 Task: Create a due date automation trigger when advanced on, 2 days before a card is due add basic without the red label at 11:00 AM.
Action: Mouse moved to (1068, 319)
Screenshot: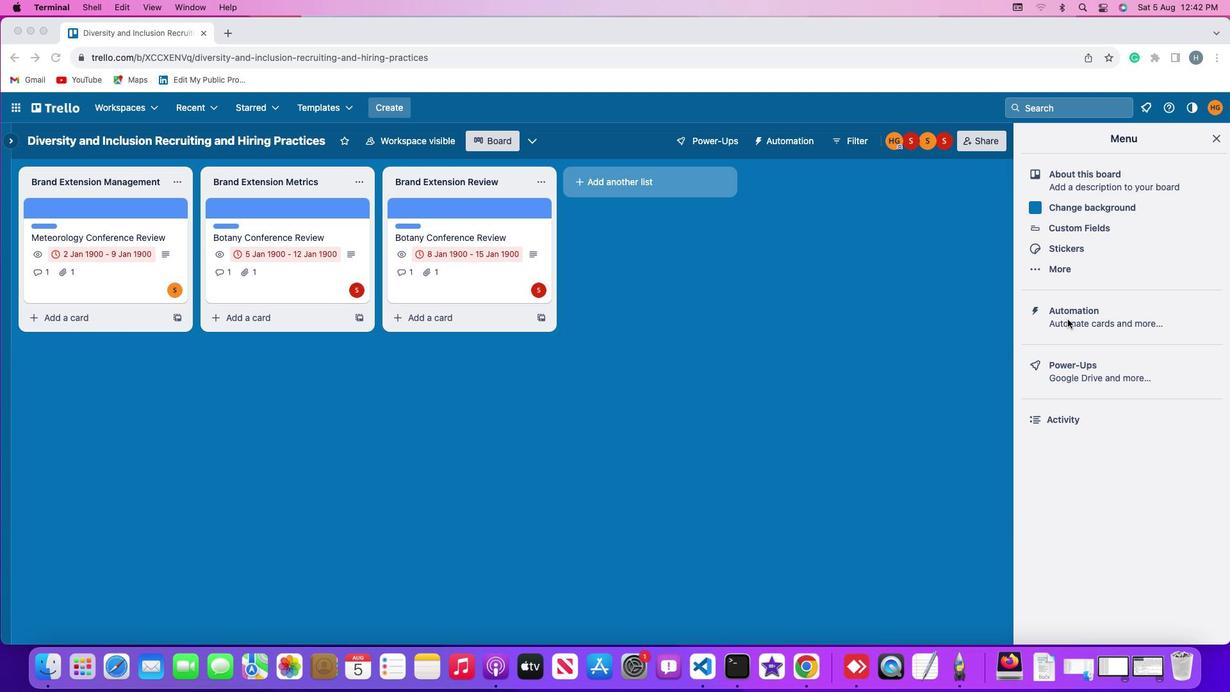 
Action: Mouse pressed left at (1068, 319)
Screenshot: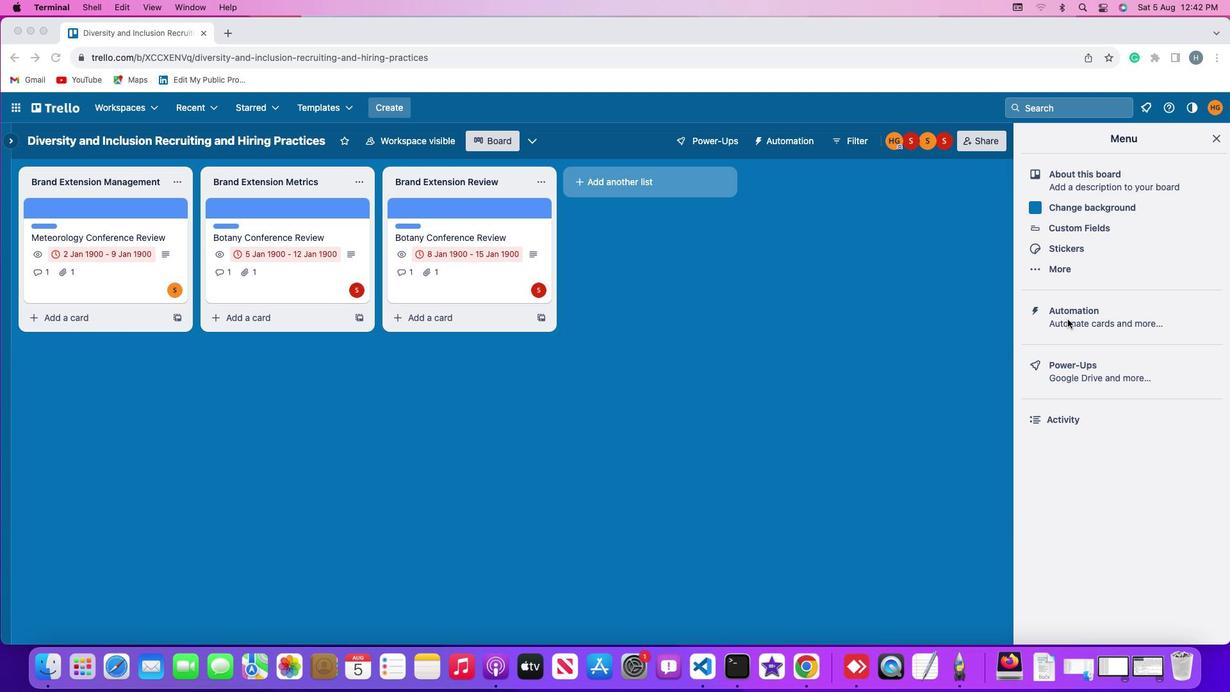 
Action: Mouse pressed left at (1068, 319)
Screenshot: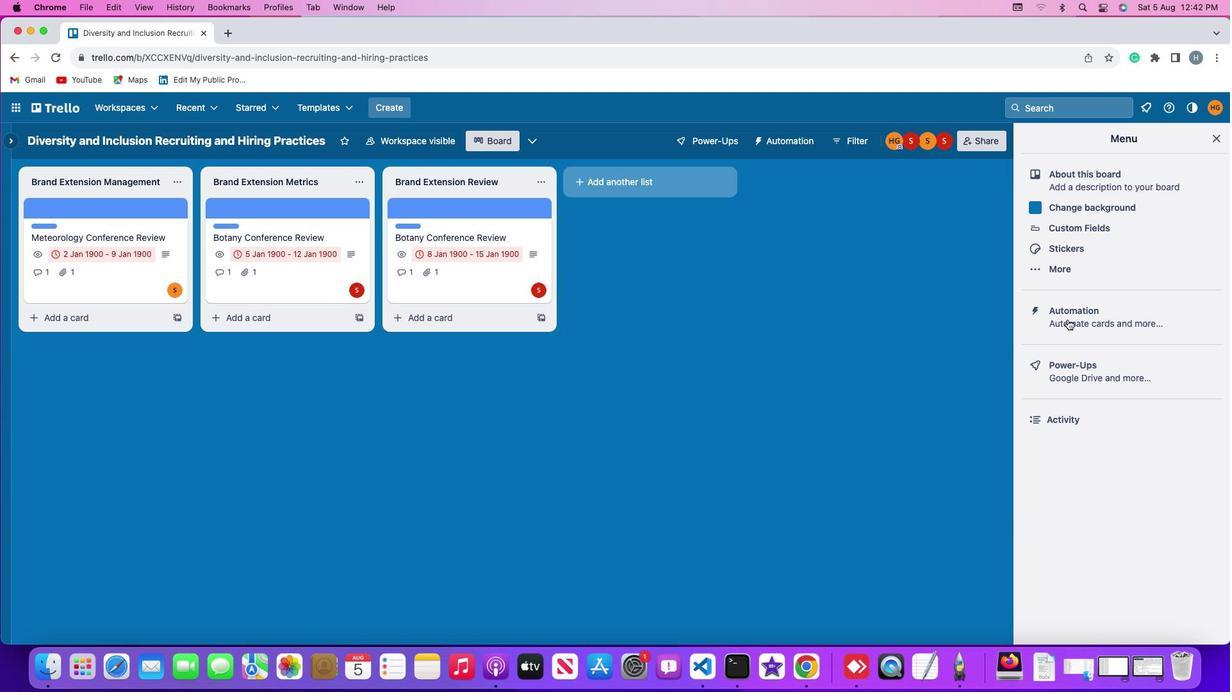 
Action: Mouse moved to (101, 306)
Screenshot: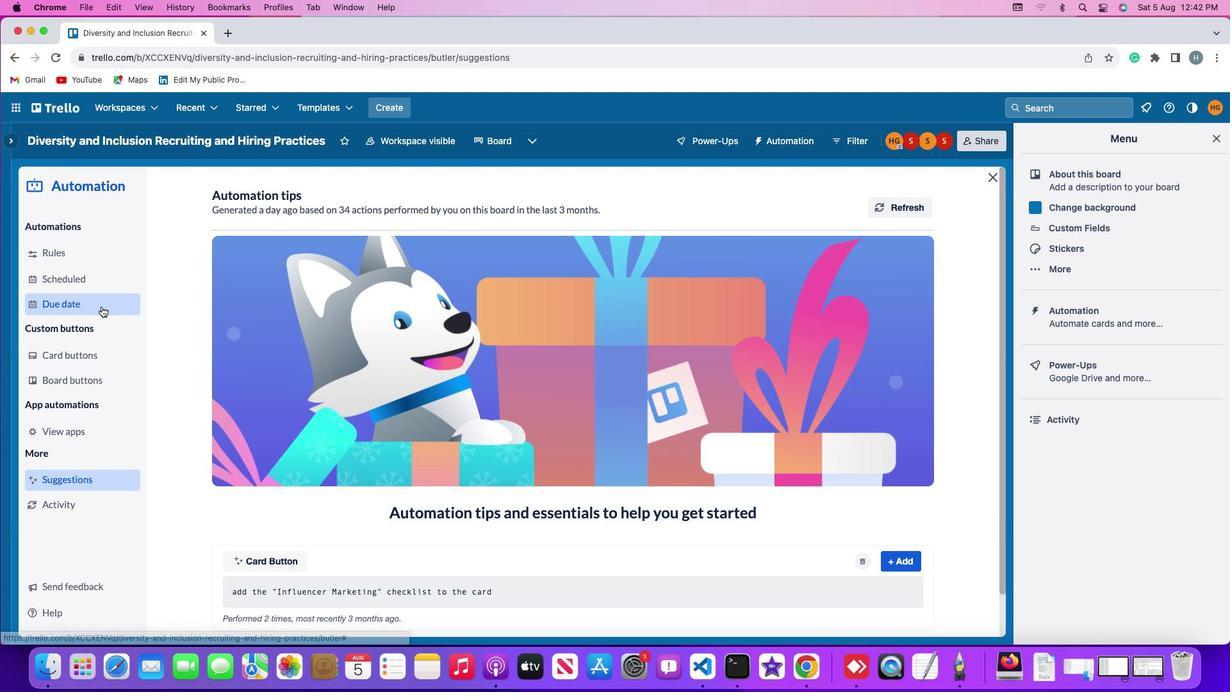 
Action: Mouse pressed left at (101, 306)
Screenshot: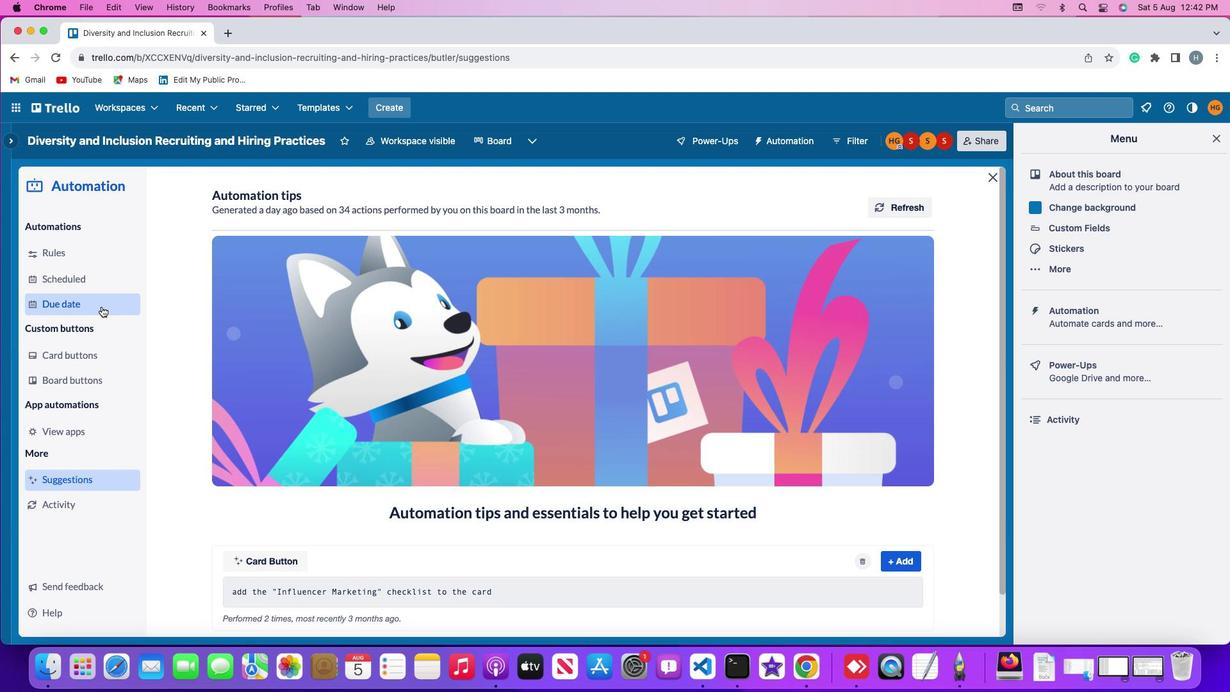 
Action: Mouse moved to (883, 199)
Screenshot: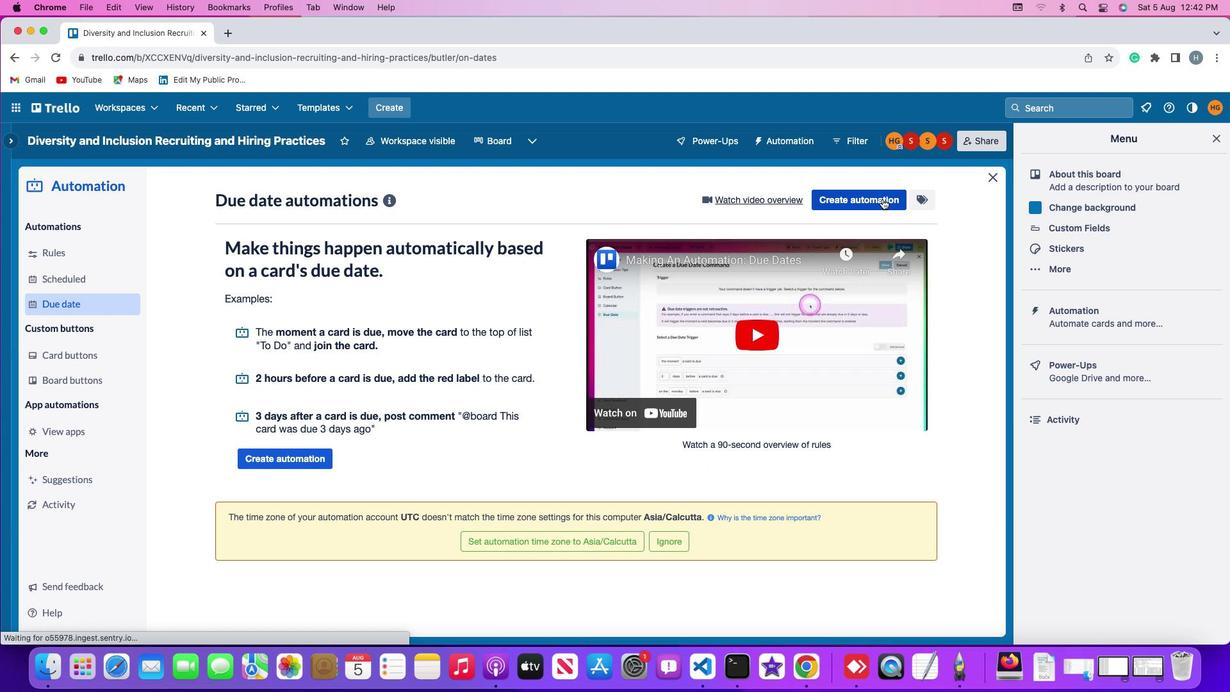 
Action: Mouse pressed left at (883, 199)
Screenshot: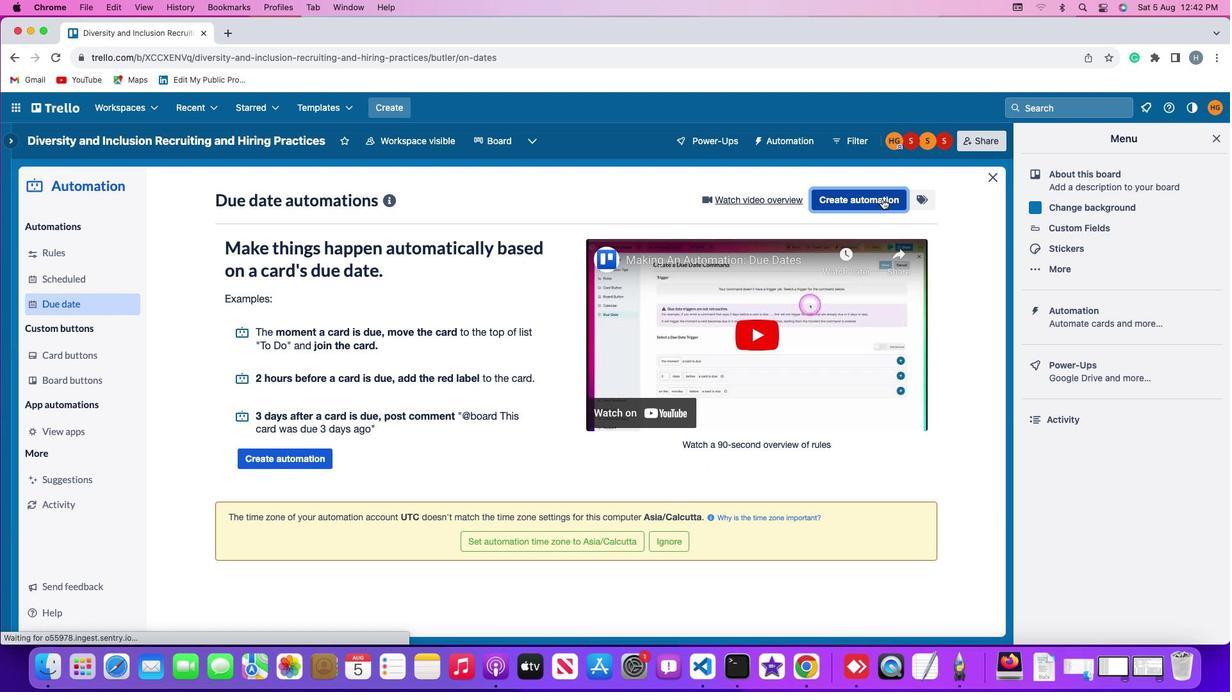 
Action: Mouse moved to (531, 319)
Screenshot: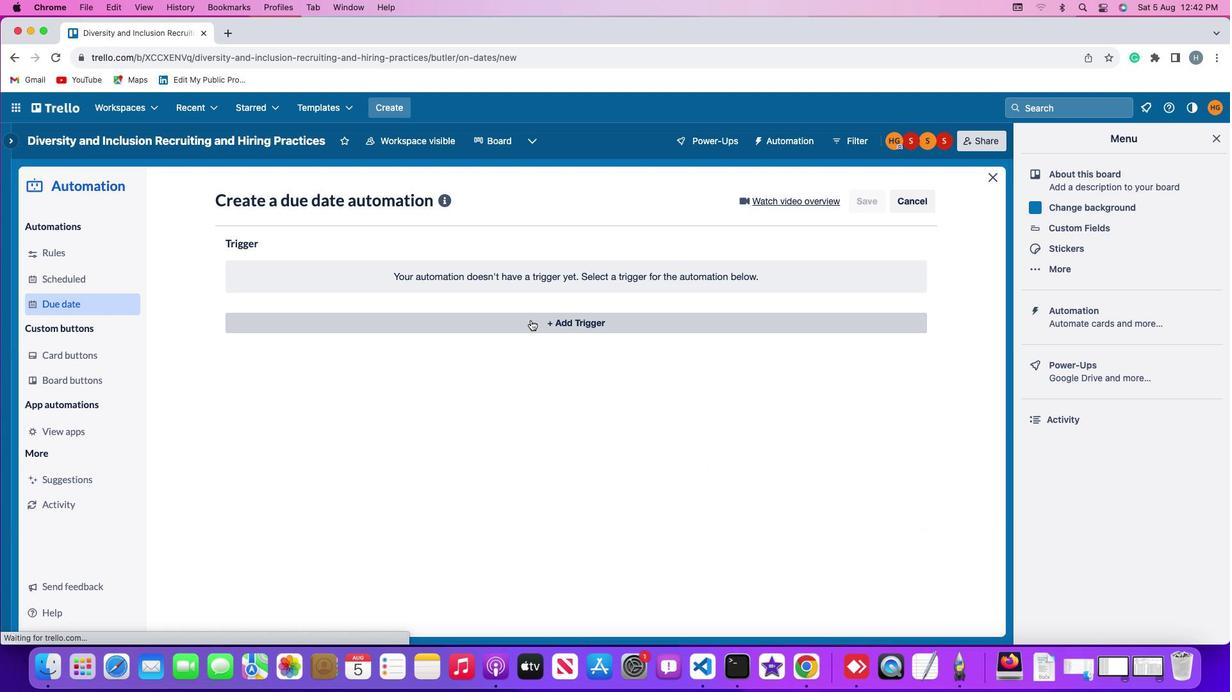 
Action: Mouse pressed left at (531, 319)
Screenshot: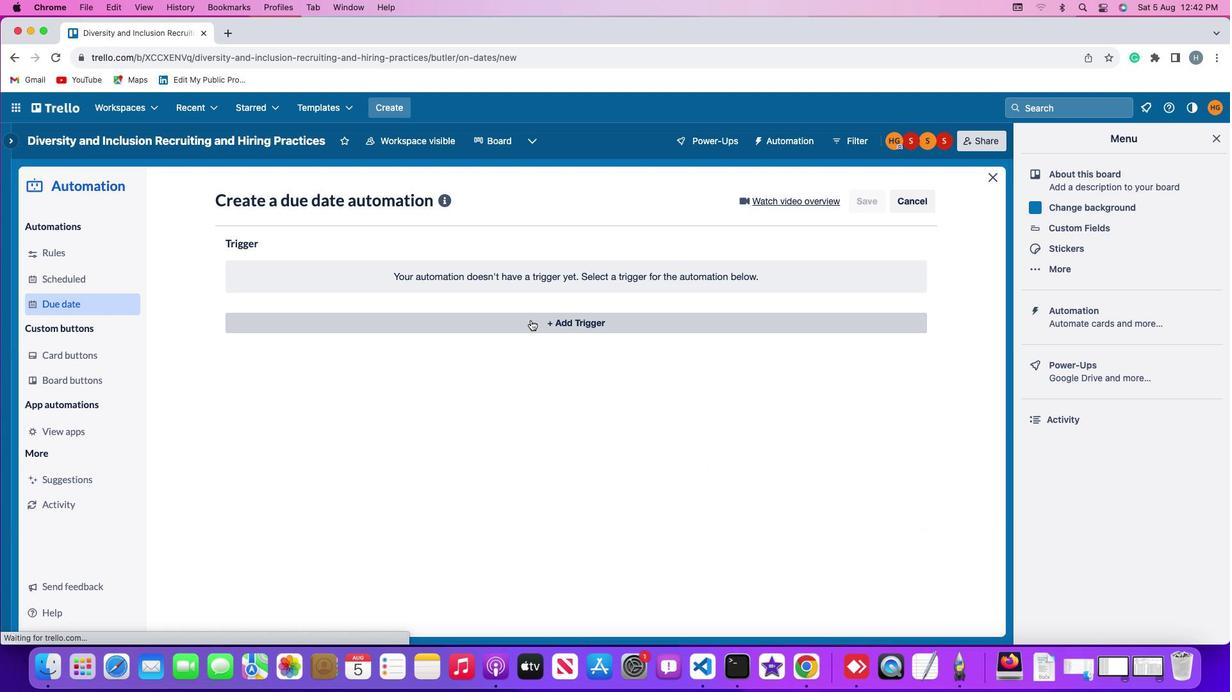 
Action: Mouse moved to (252, 520)
Screenshot: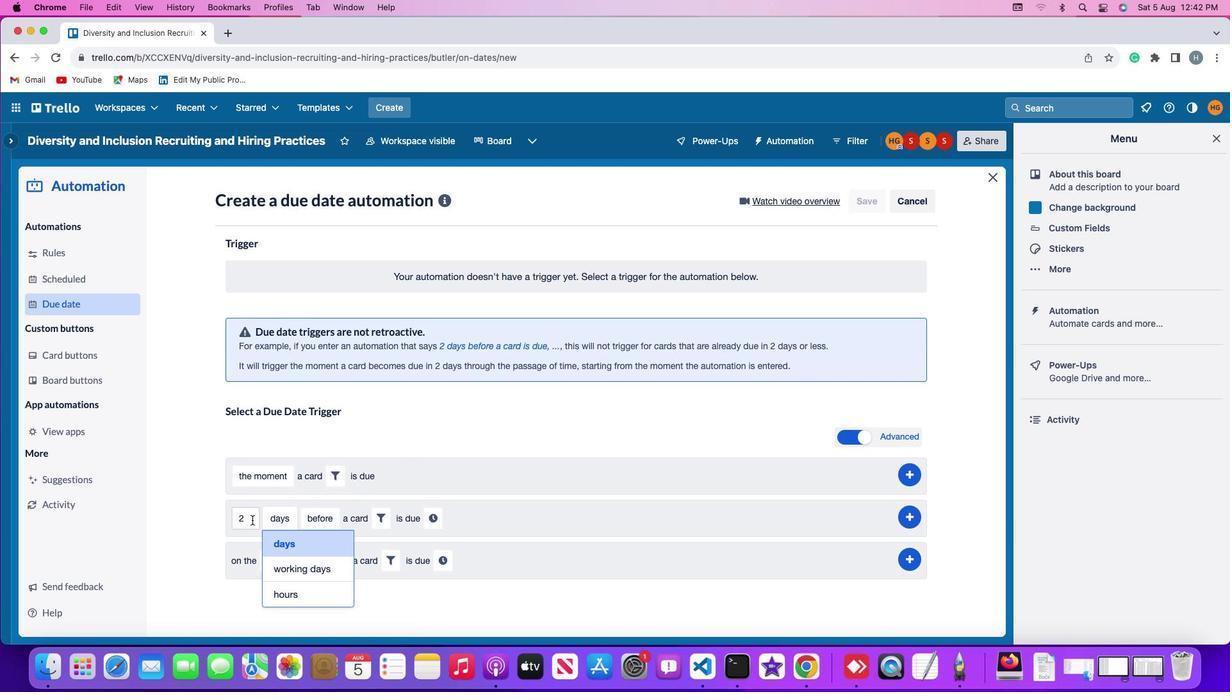 
Action: Mouse pressed left at (252, 520)
Screenshot: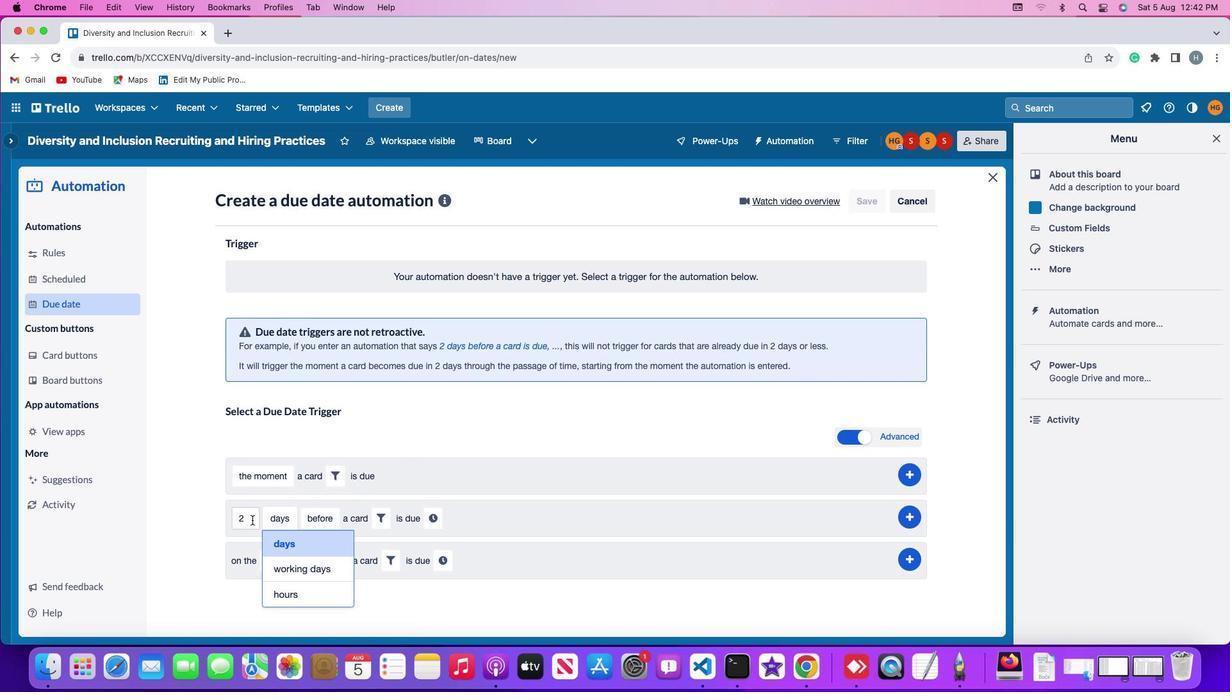 
Action: Mouse moved to (252, 519)
Screenshot: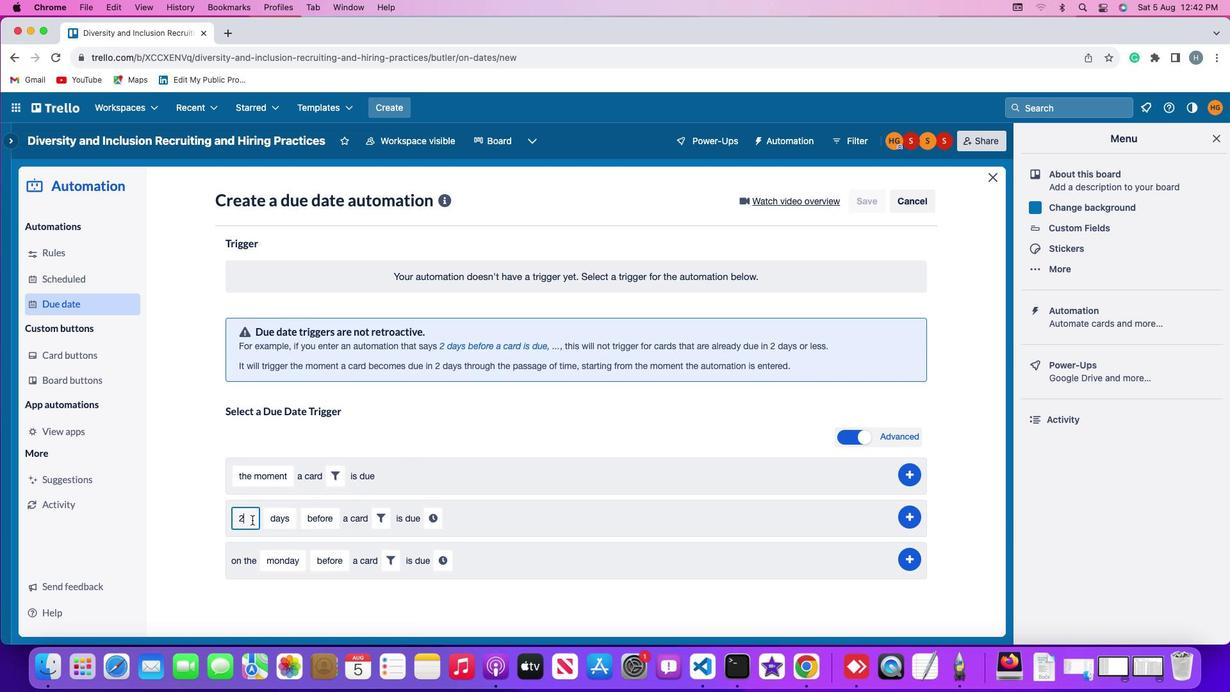 
Action: Key pressed Key.backspace
Screenshot: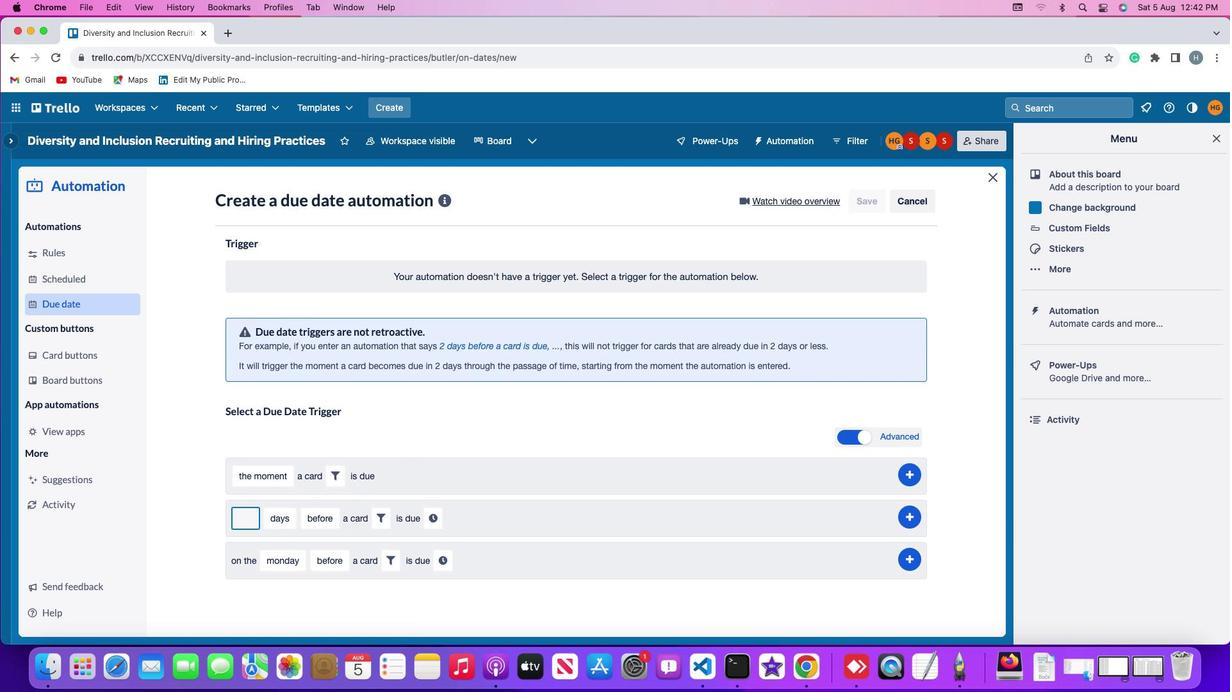 
Action: Mouse moved to (252, 519)
Screenshot: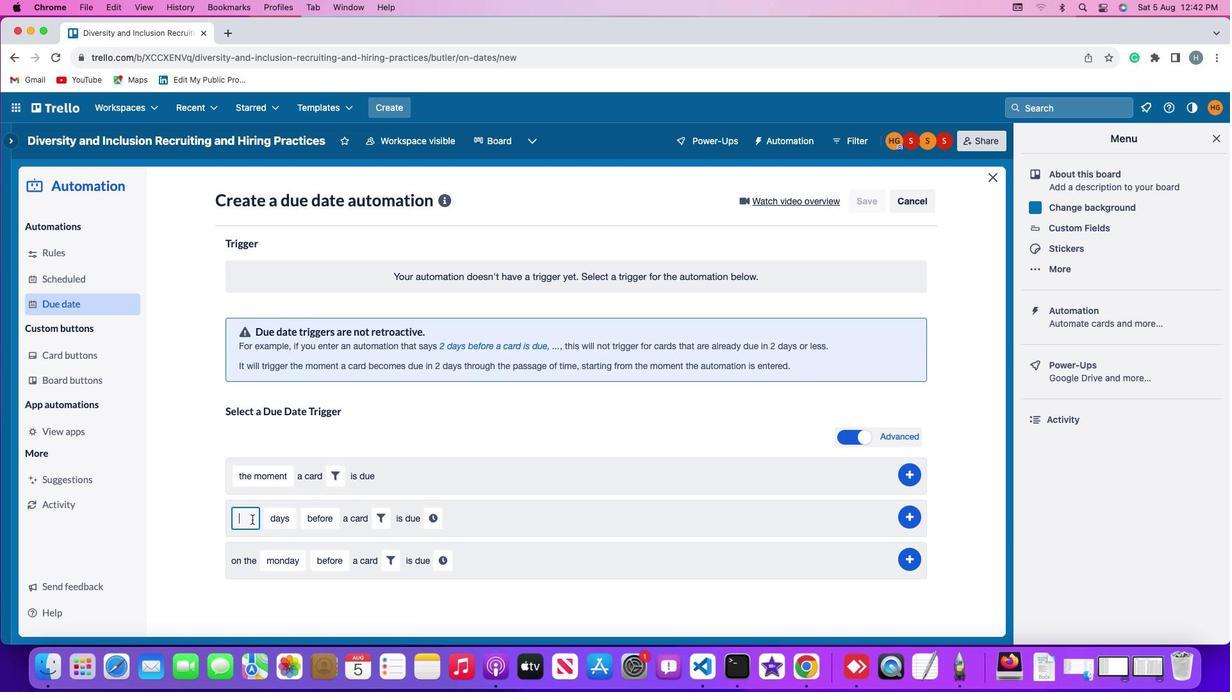 
Action: Key pressed '2'
Screenshot: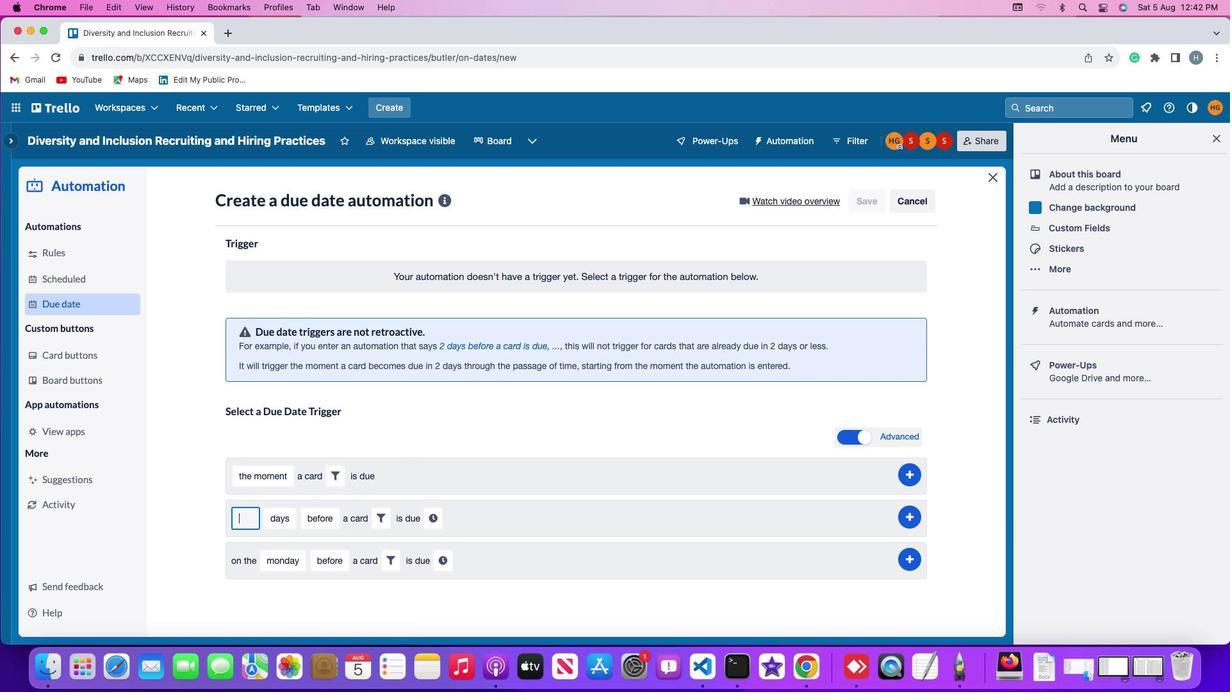 
Action: Mouse moved to (274, 519)
Screenshot: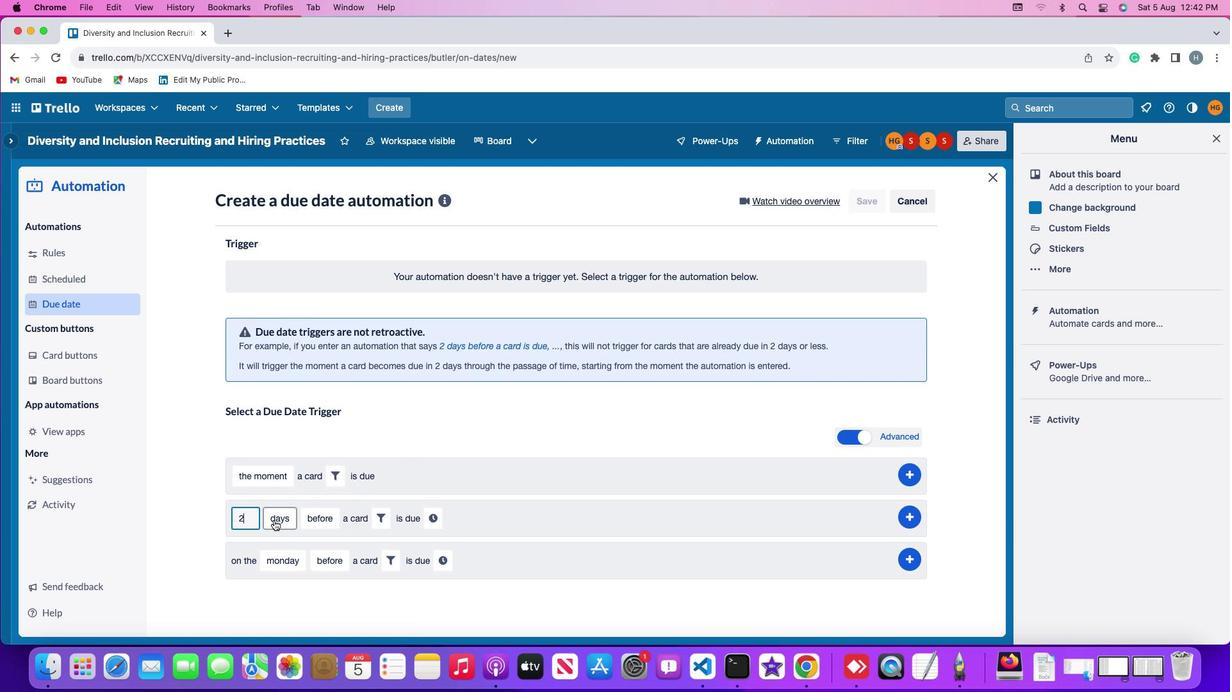 
Action: Mouse pressed left at (274, 519)
Screenshot: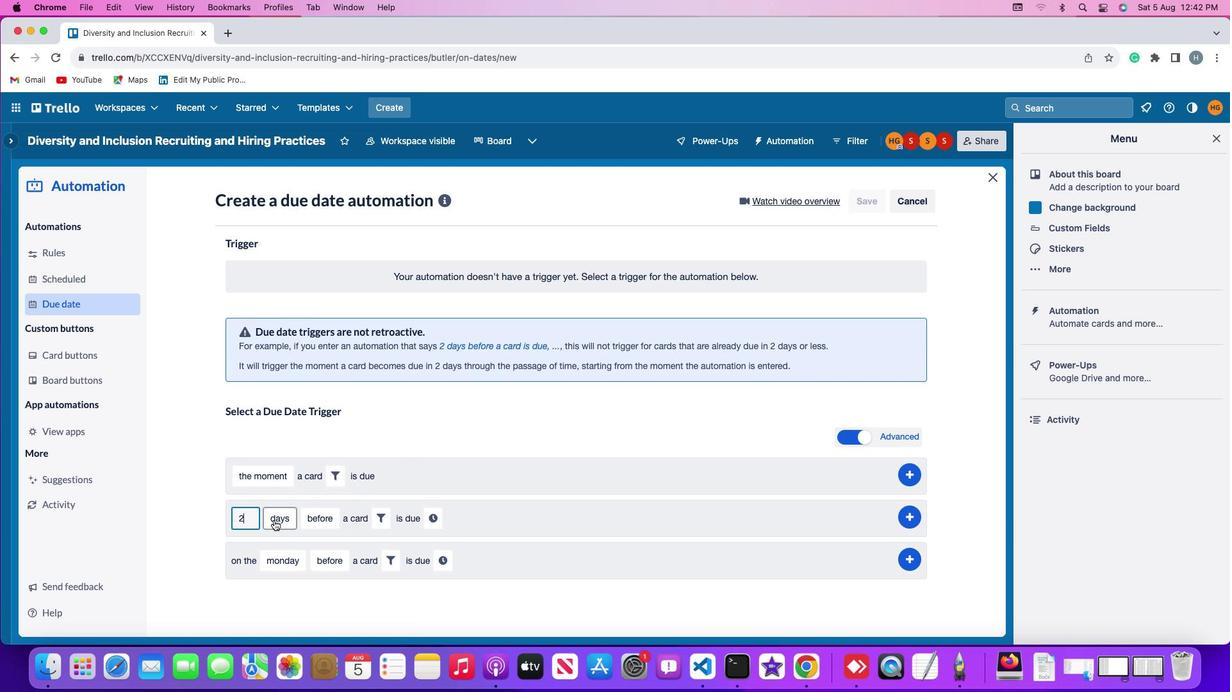 
Action: Mouse moved to (288, 547)
Screenshot: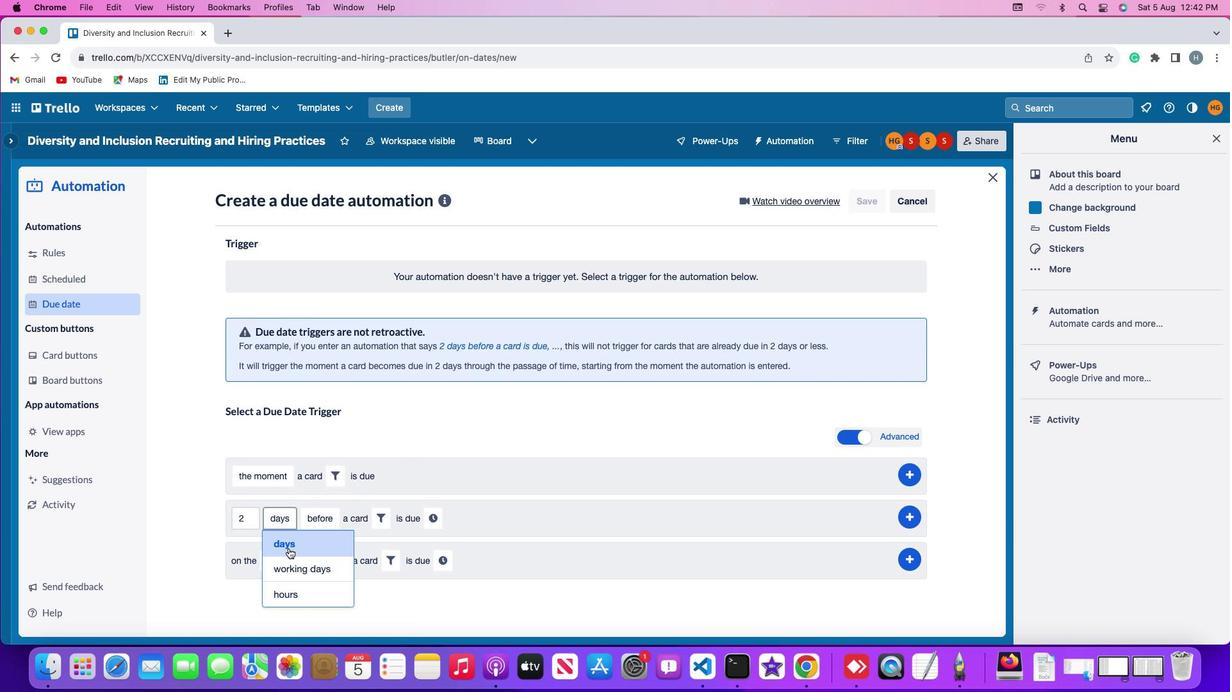 
Action: Mouse pressed left at (288, 547)
Screenshot: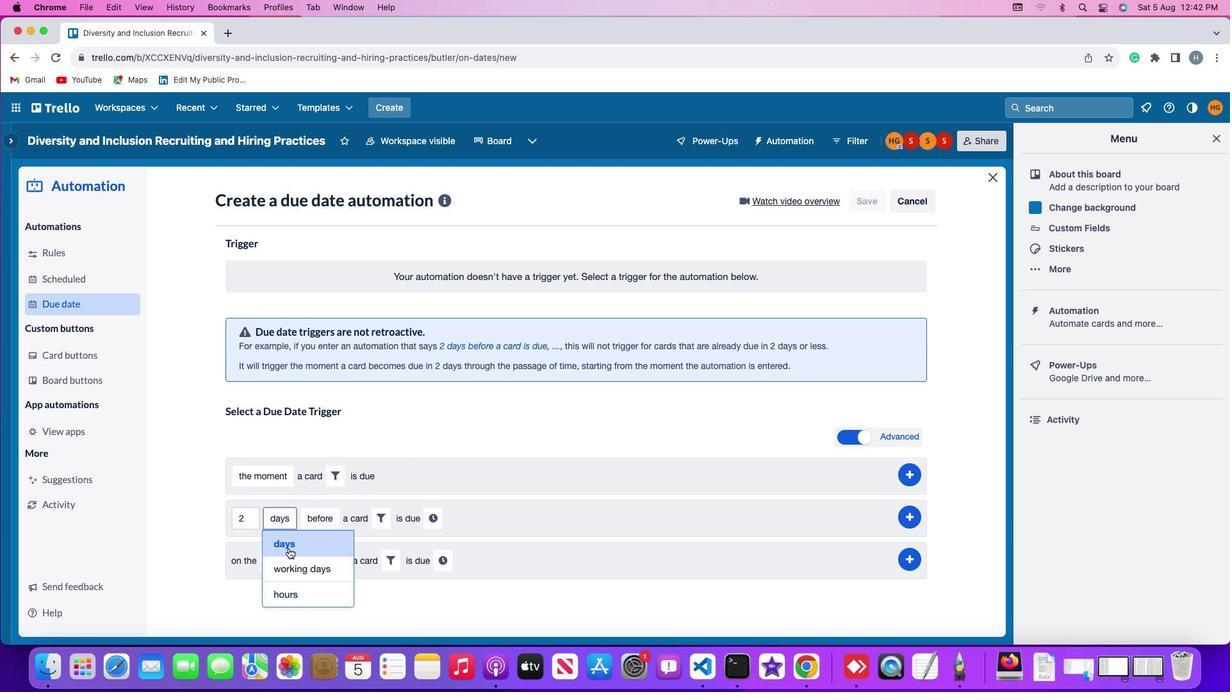 
Action: Mouse moved to (320, 524)
Screenshot: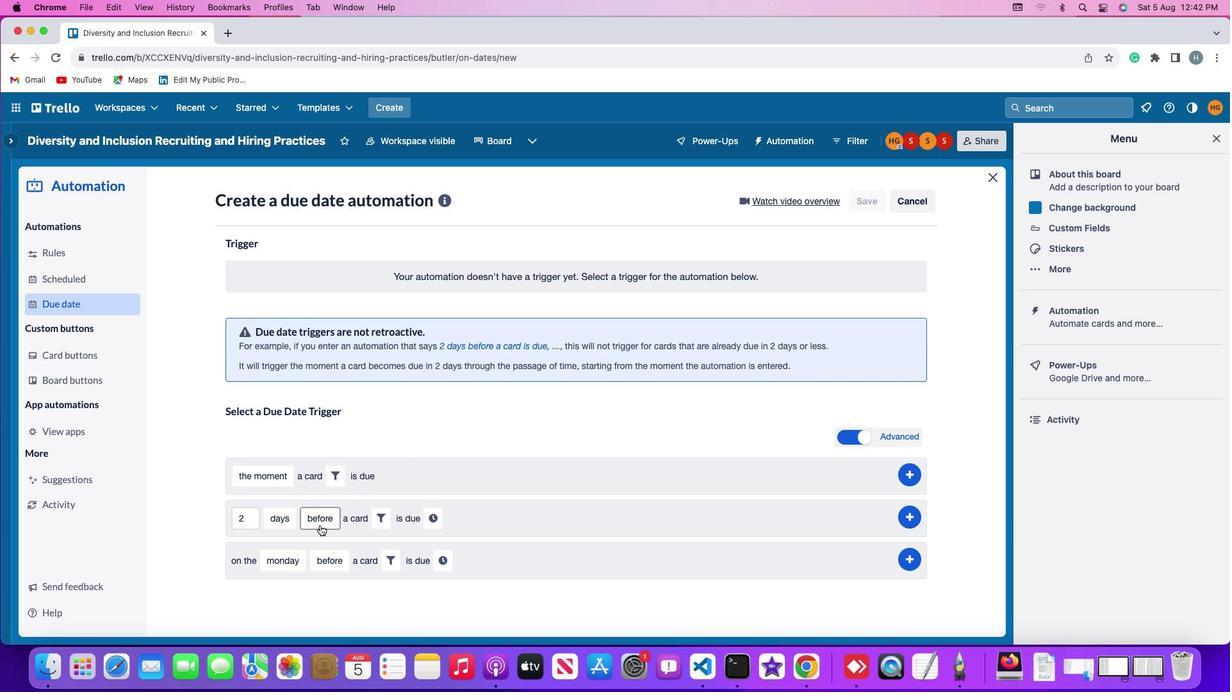
Action: Mouse pressed left at (320, 524)
Screenshot: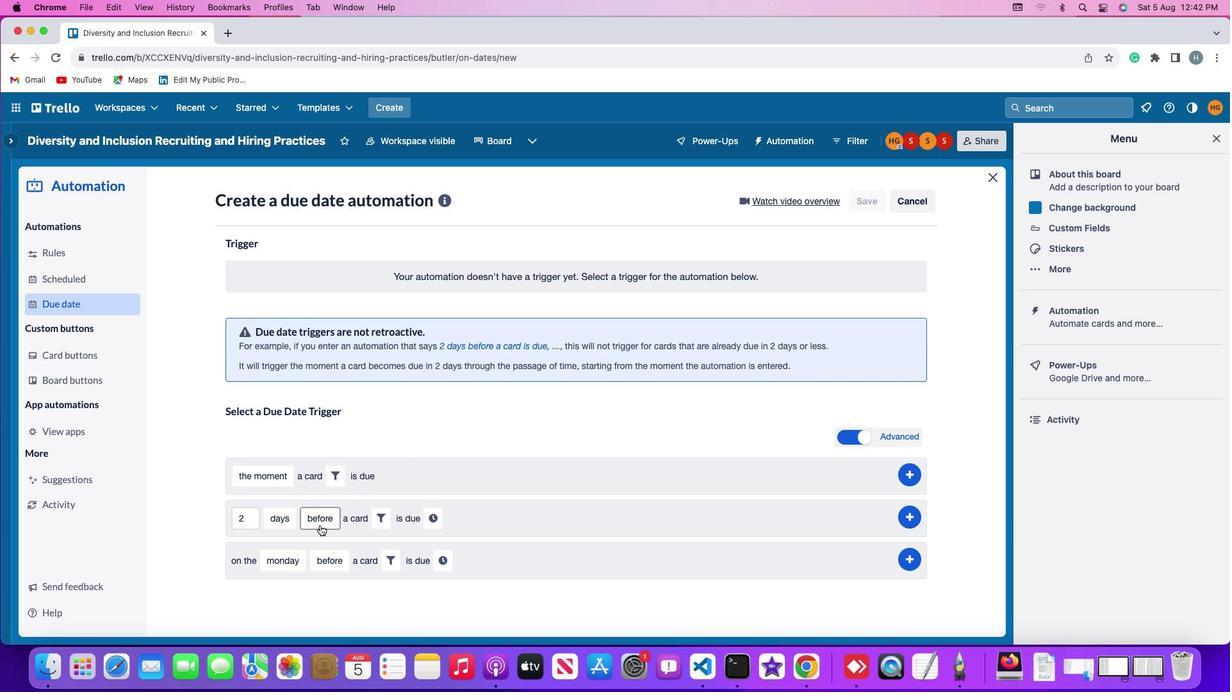 
Action: Mouse moved to (328, 540)
Screenshot: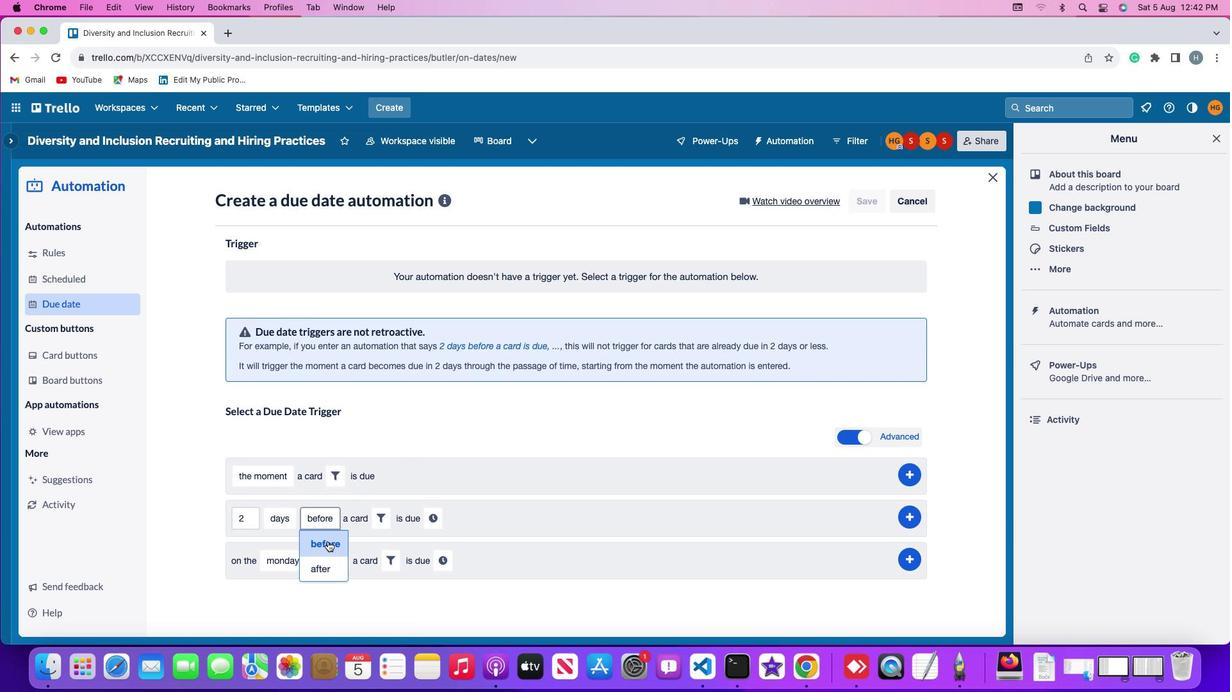 
Action: Mouse pressed left at (328, 540)
Screenshot: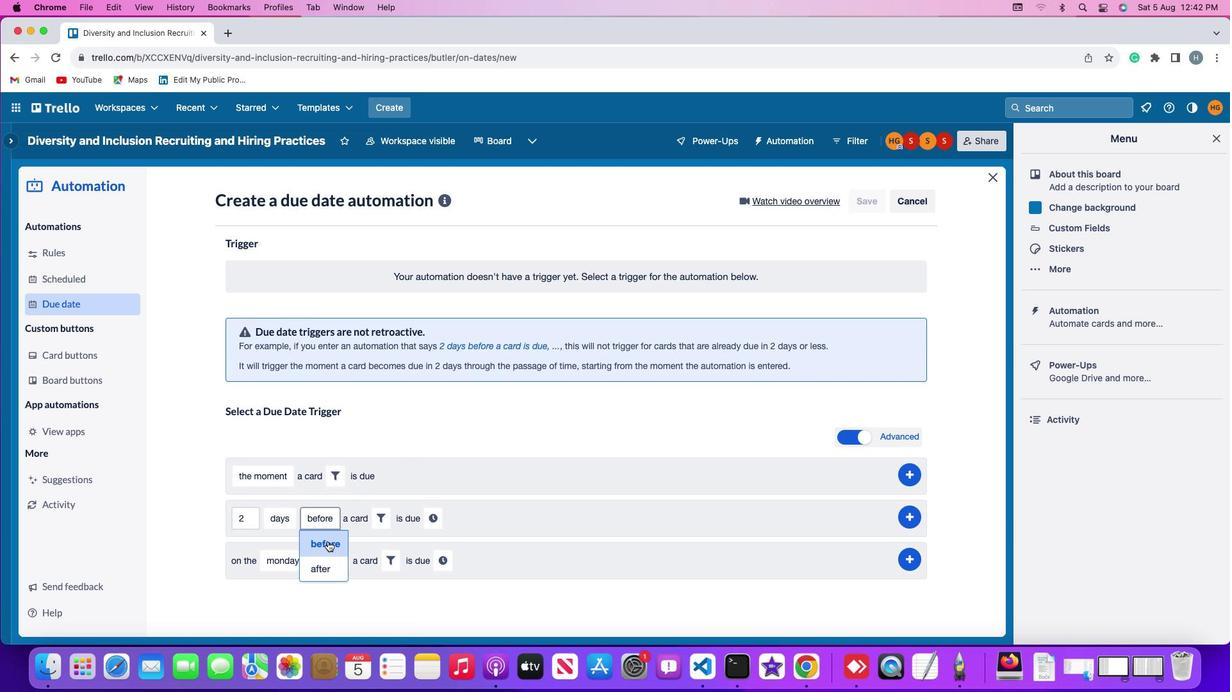 
Action: Mouse moved to (382, 516)
Screenshot: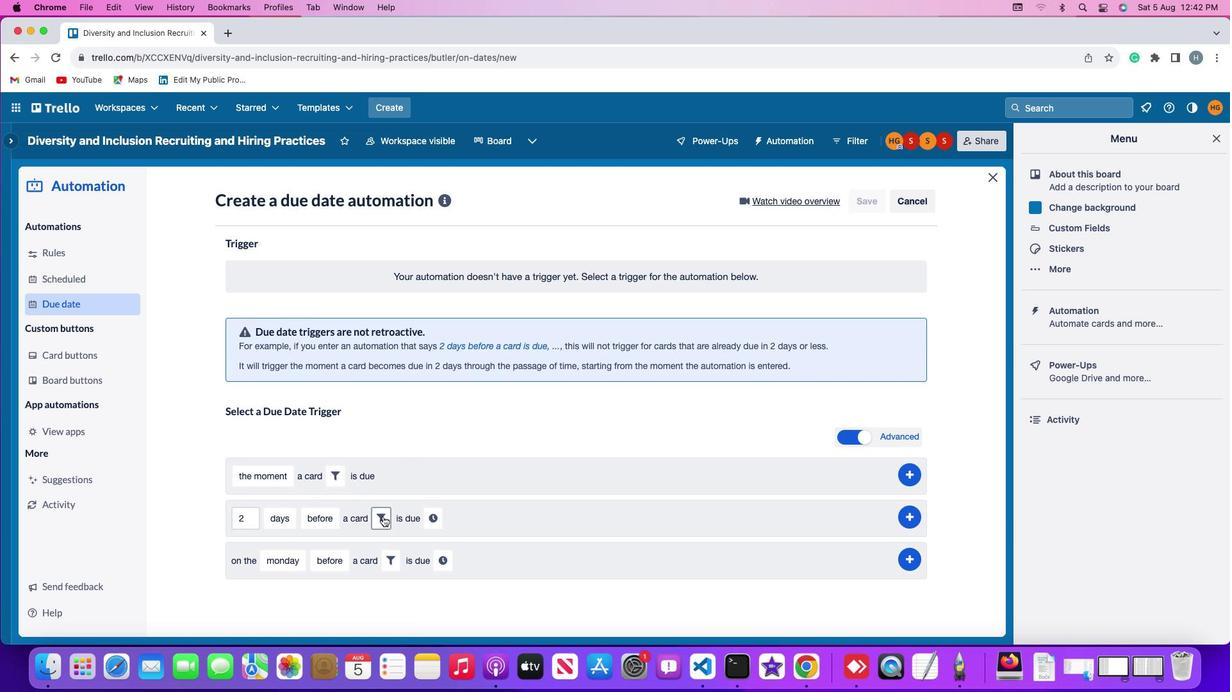 
Action: Mouse pressed left at (382, 516)
Screenshot: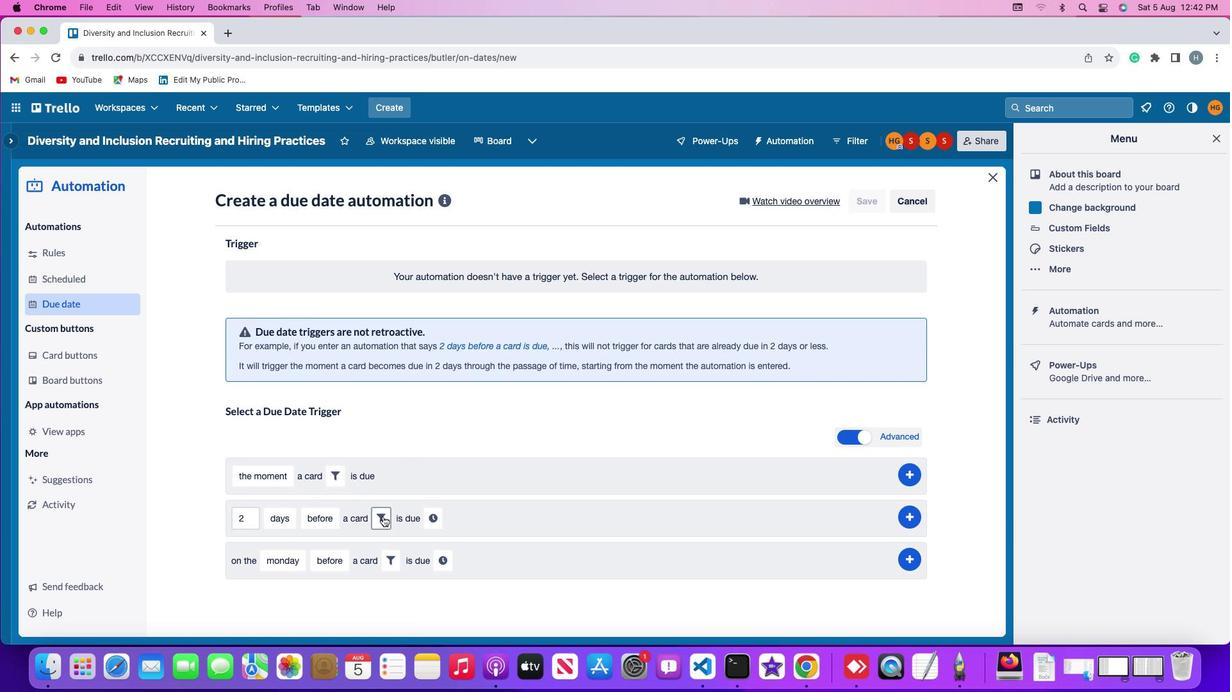 
Action: Mouse moved to (486, 531)
Screenshot: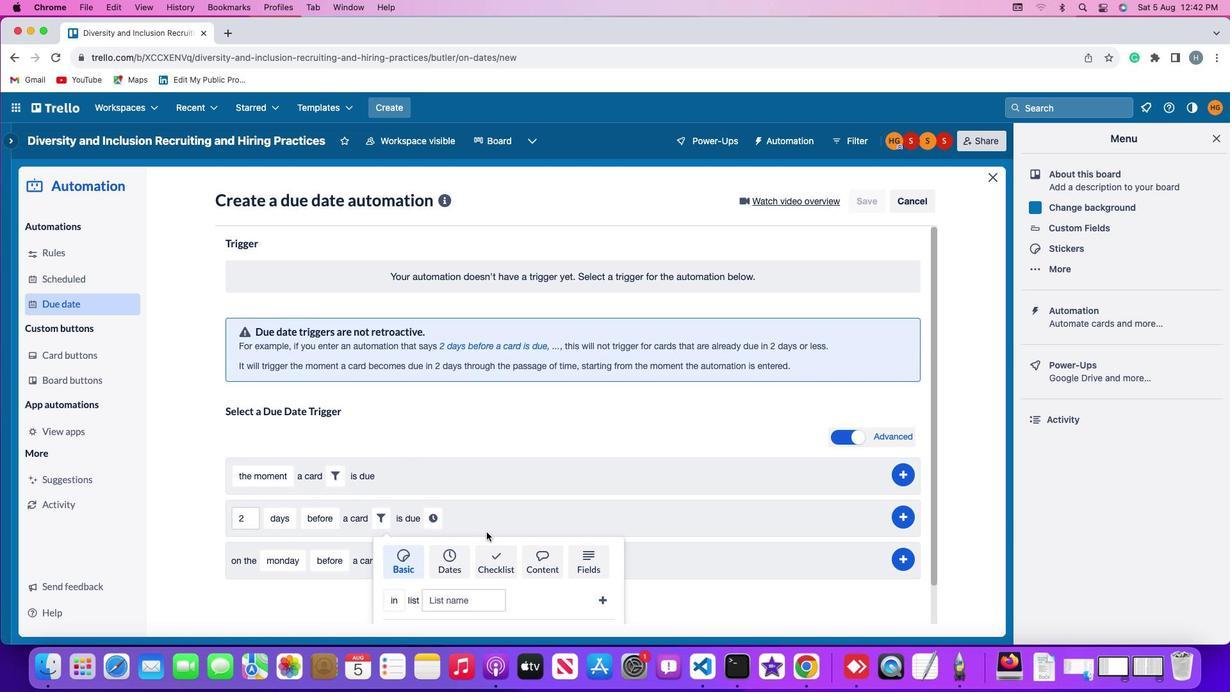 
Action: Mouse scrolled (486, 531) with delta (0, 0)
Screenshot: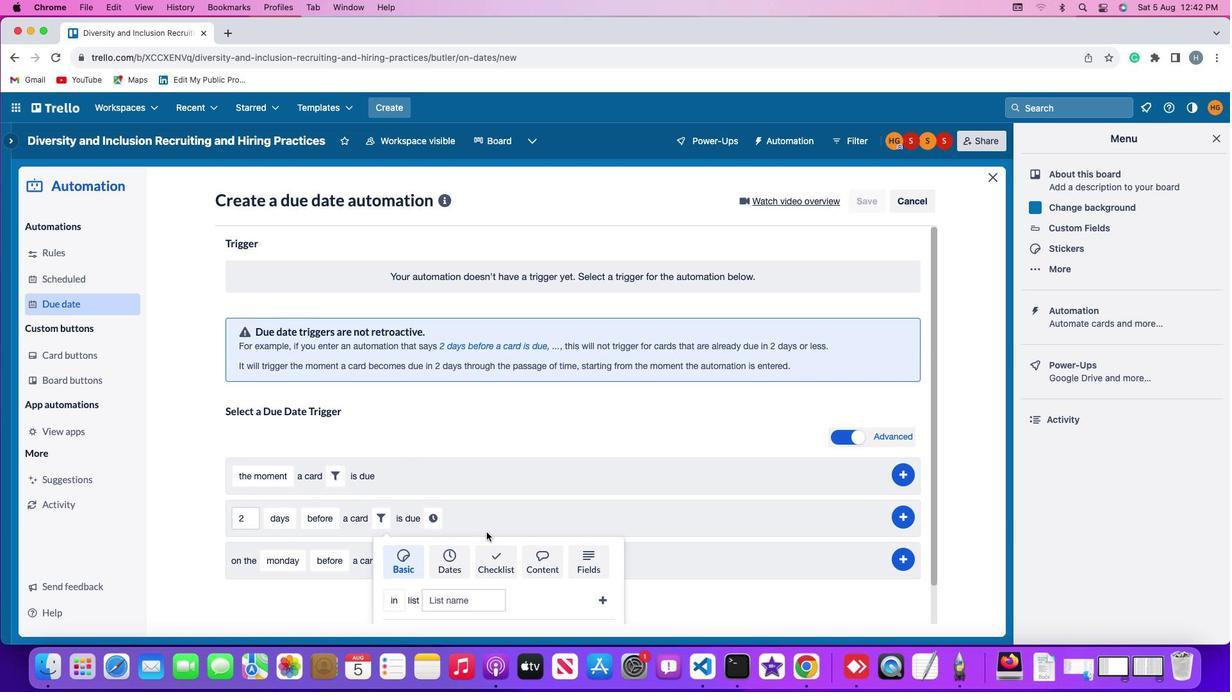 
Action: Mouse scrolled (486, 531) with delta (0, 0)
Screenshot: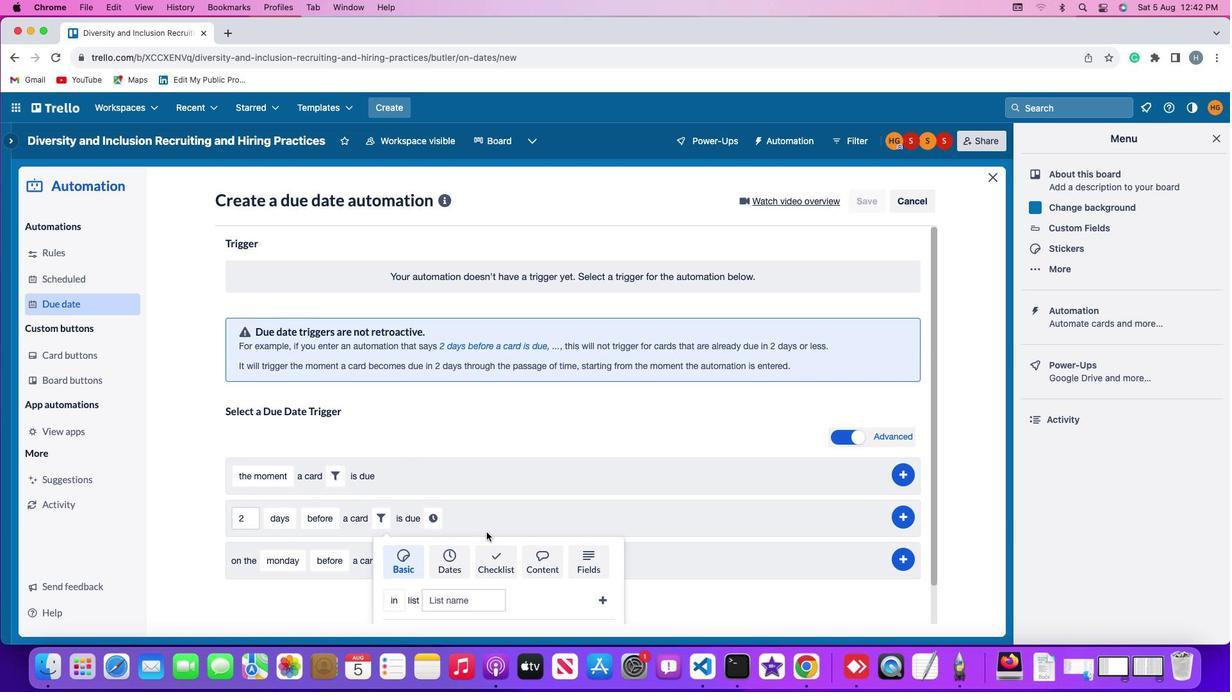 
Action: Mouse scrolled (486, 531) with delta (0, -1)
Screenshot: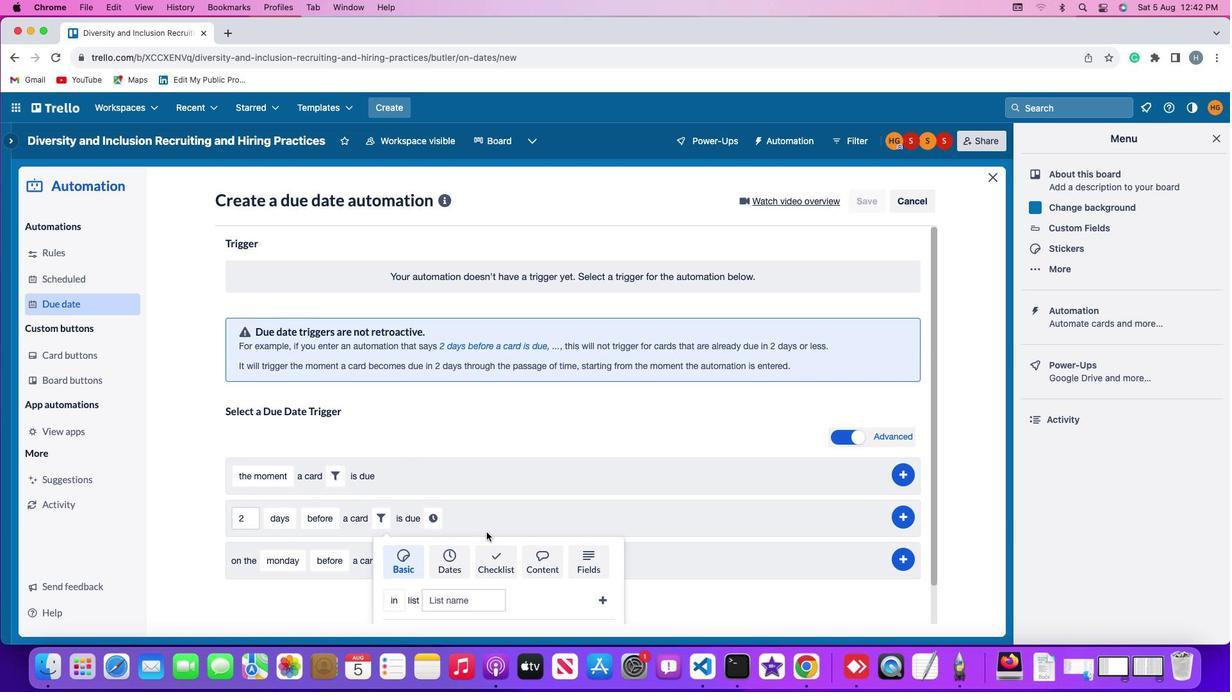 
Action: Mouse scrolled (486, 531) with delta (0, -3)
Screenshot: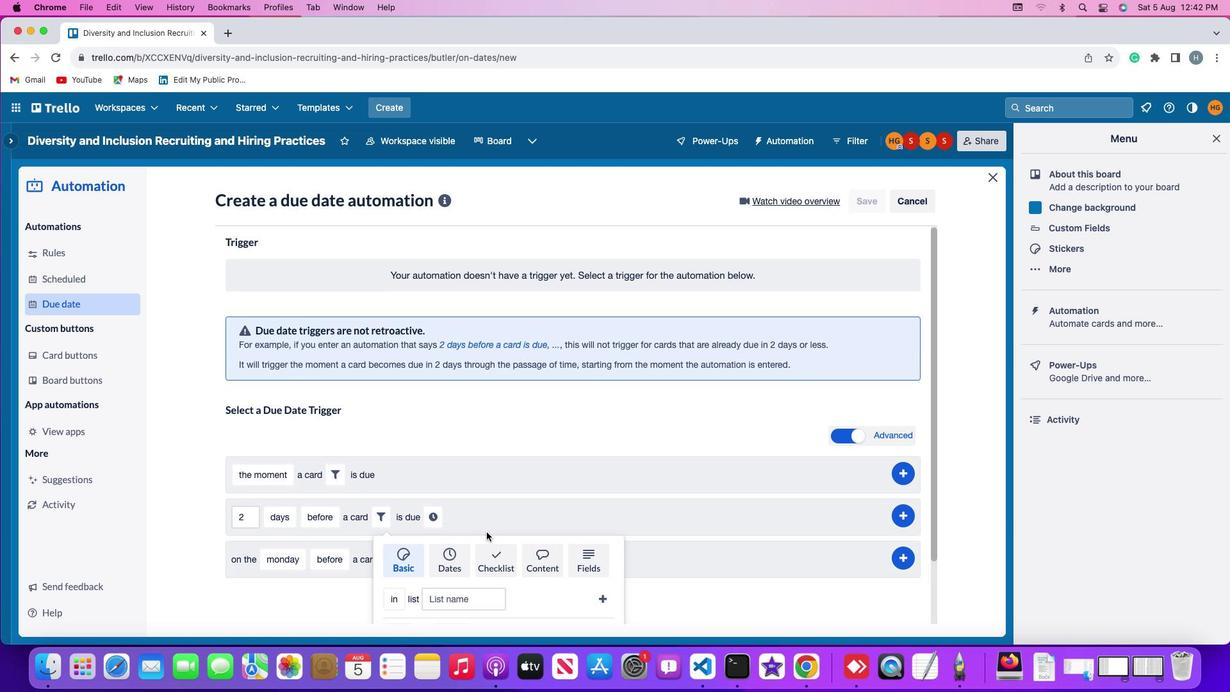 
Action: Mouse scrolled (486, 531) with delta (0, -3)
Screenshot: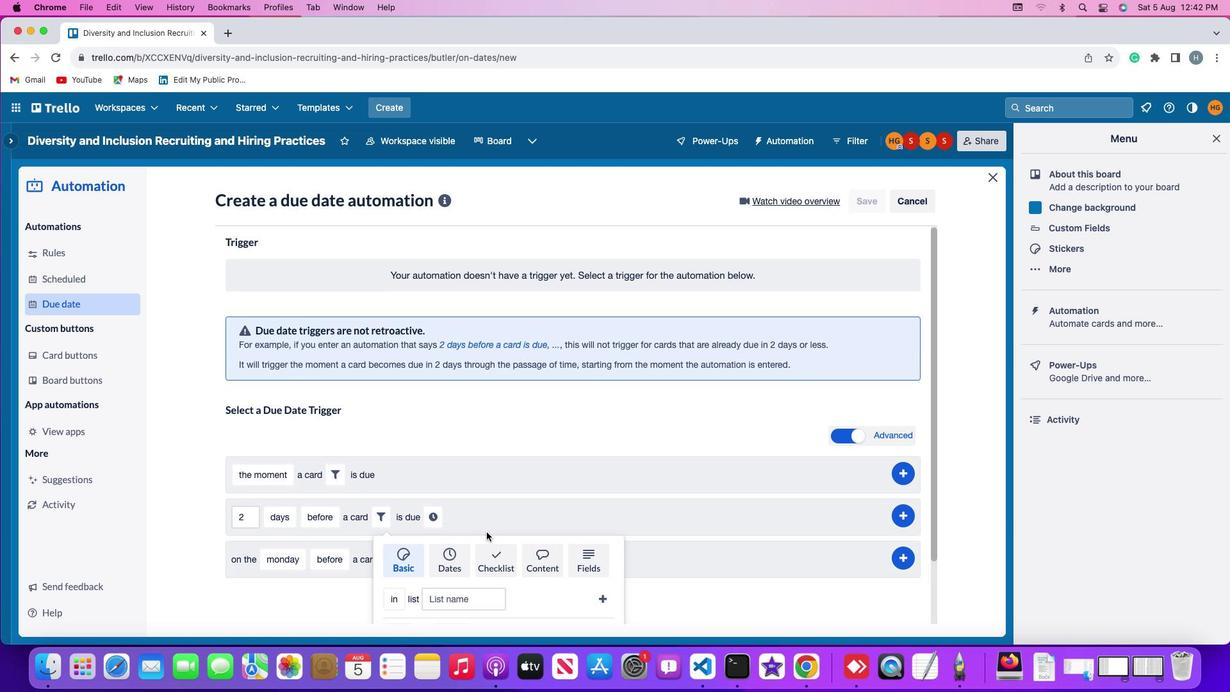 
Action: Mouse scrolled (486, 531) with delta (0, -4)
Screenshot: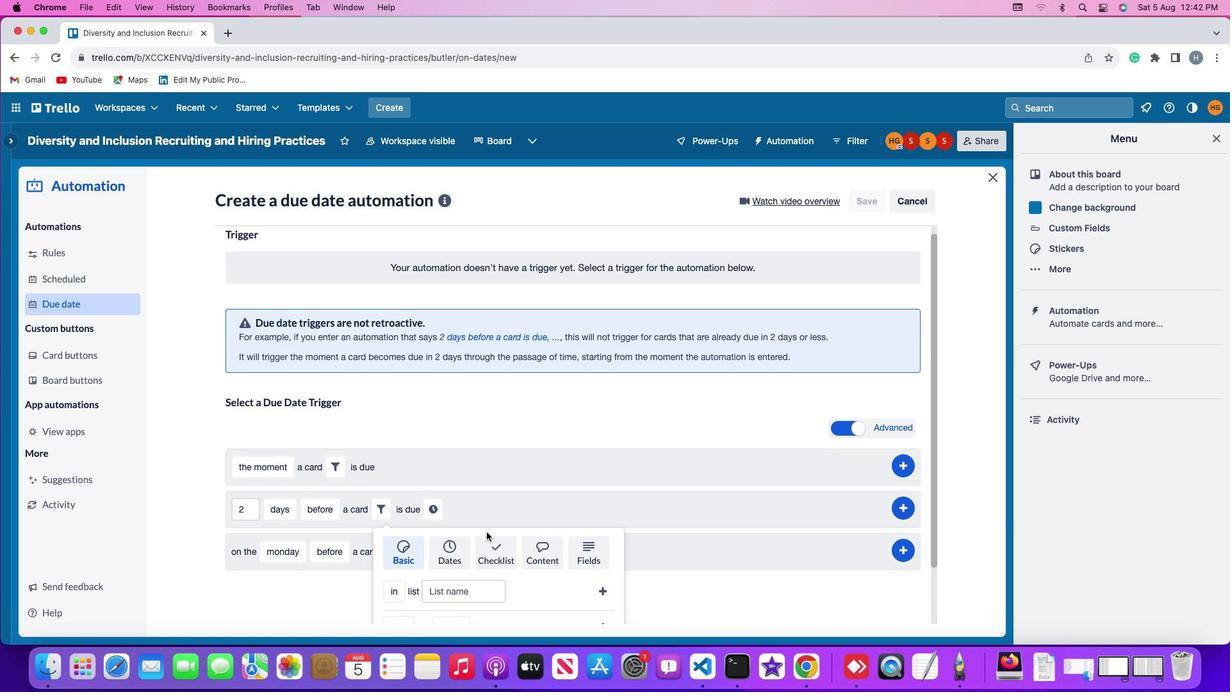 
Action: Mouse moved to (486, 521)
Screenshot: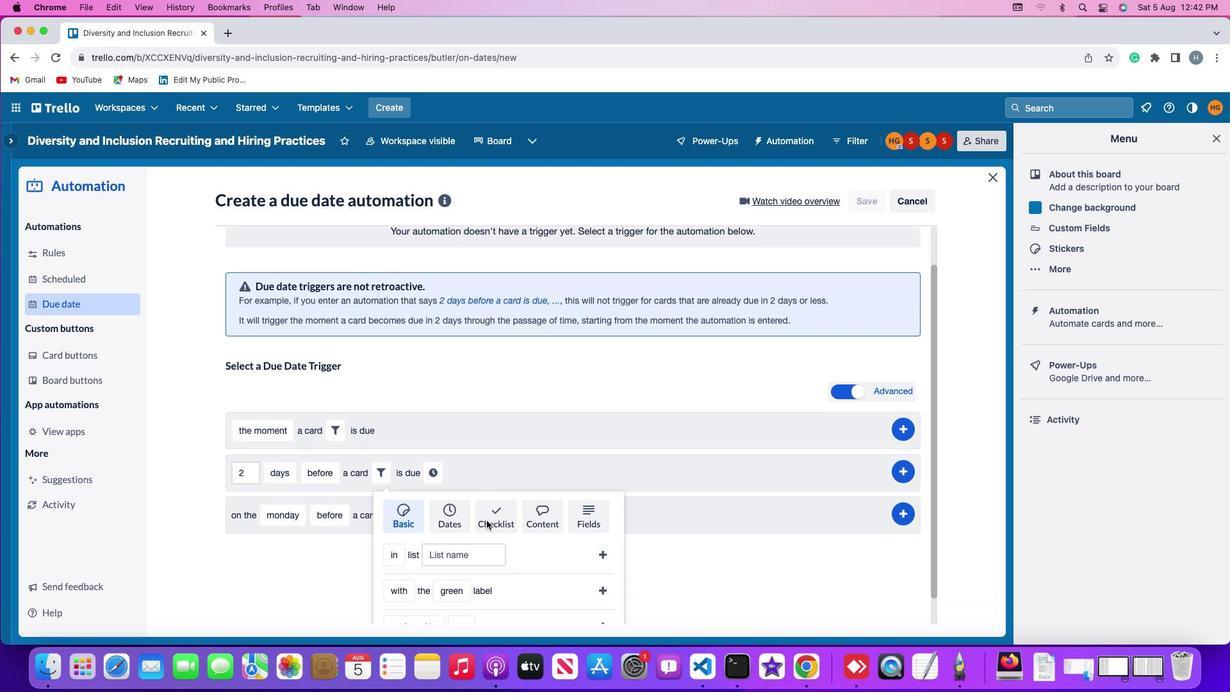 
Action: Mouse scrolled (486, 521) with delta (0, 0)
Screenshot: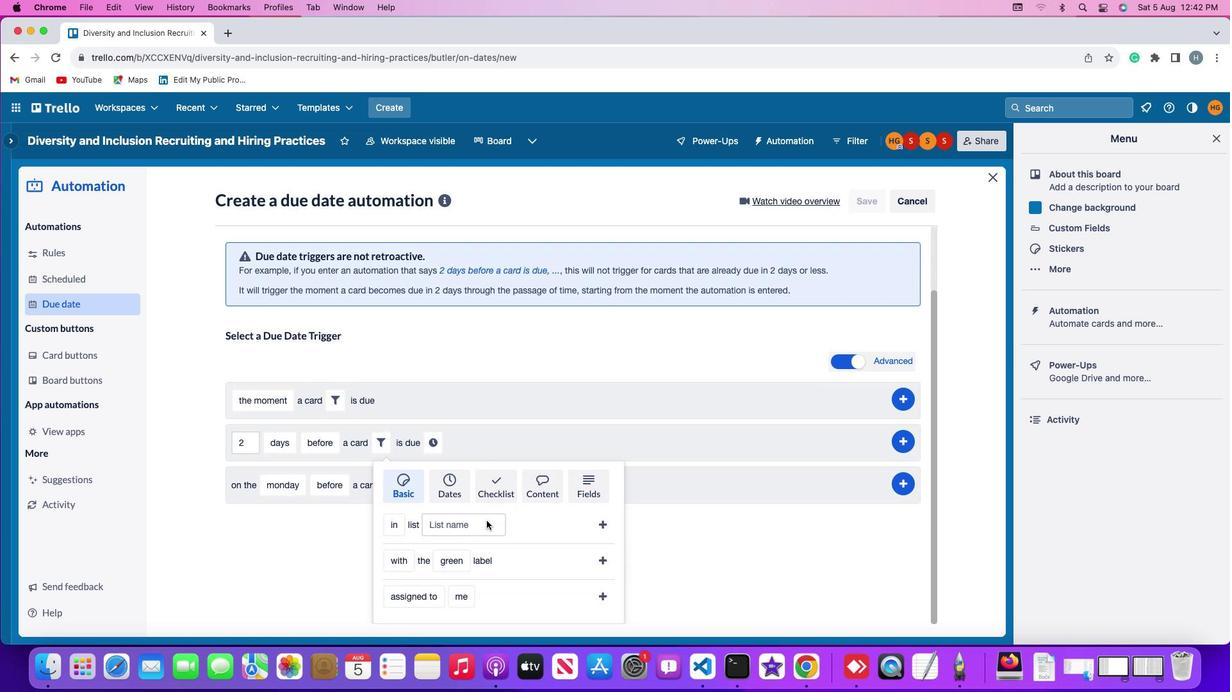 
Action: Mouse scrolled (486, 521) with delta (0, 0)
Screenshot: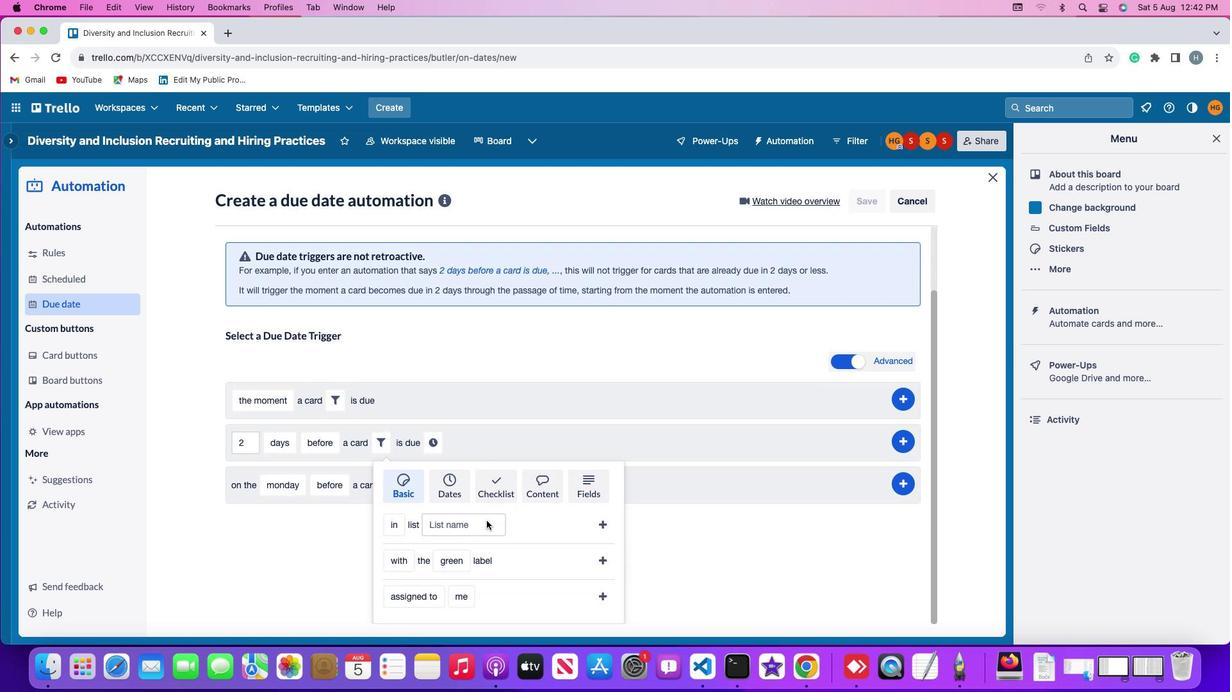 
Action: Mouse scrolled (486, 521) with delta (0, -1)
Screenshot: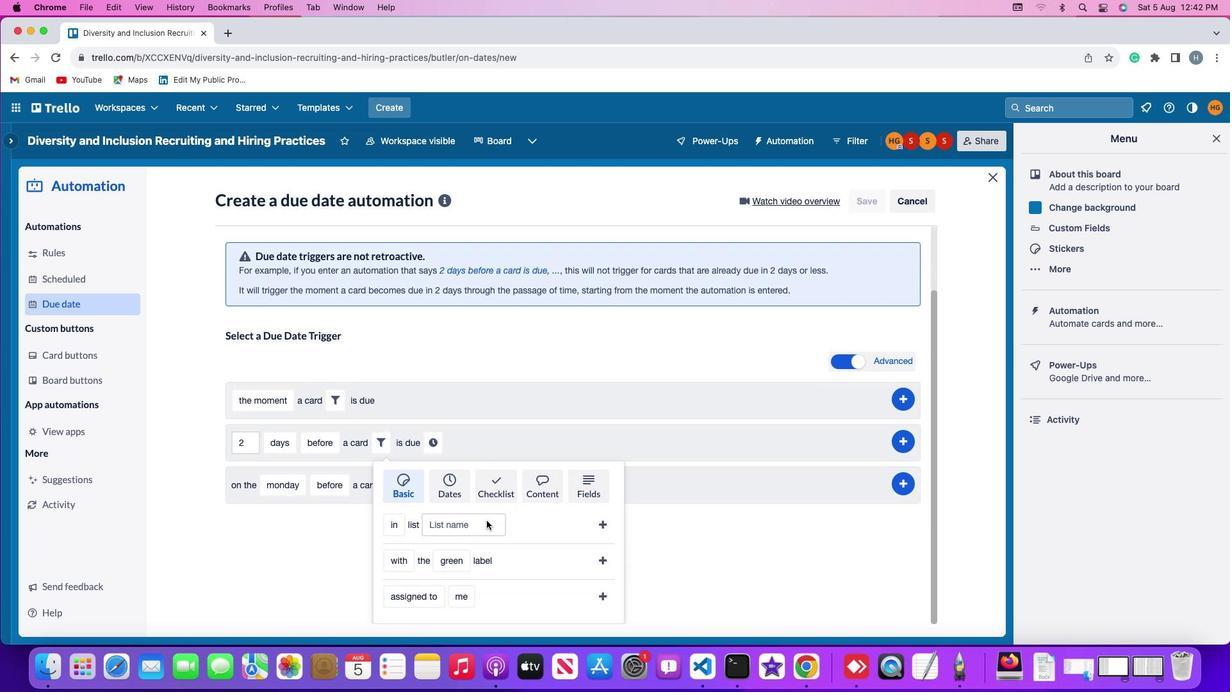 
Action: Mouse moved to (394, 552)
Screenshot: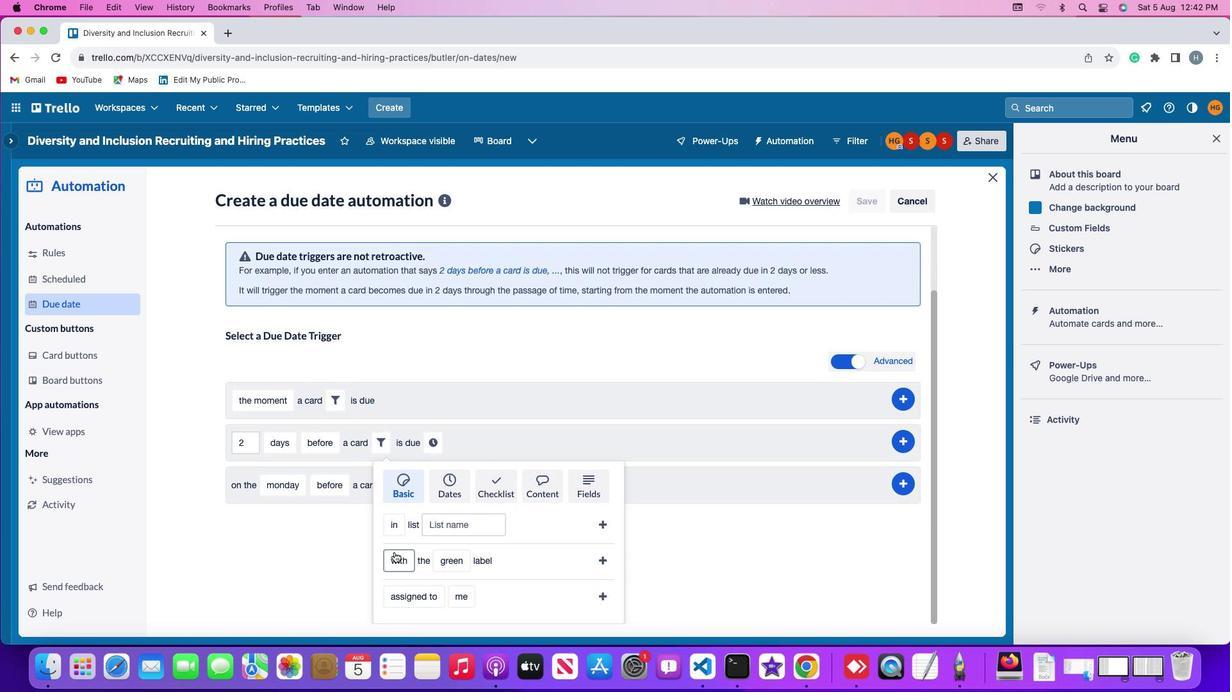 
Action: Mouse pressed left at (394, 552)
Screenshot: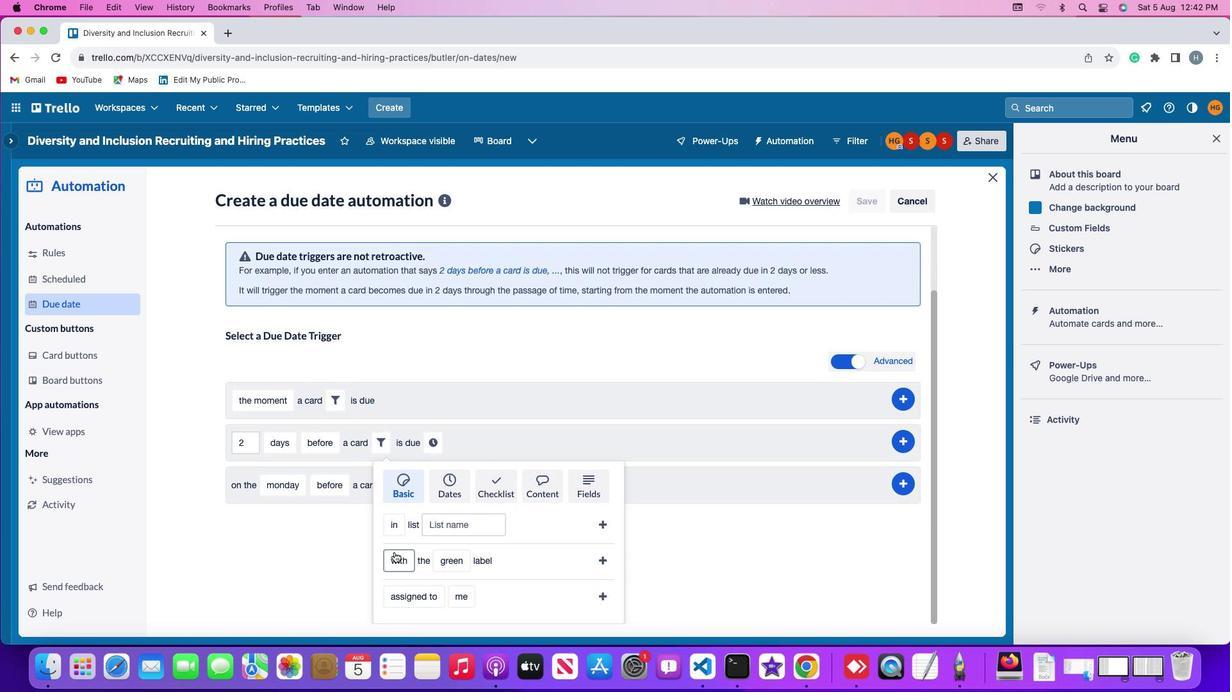 
Action: Mouse moved to (413, 517)
Screenshot: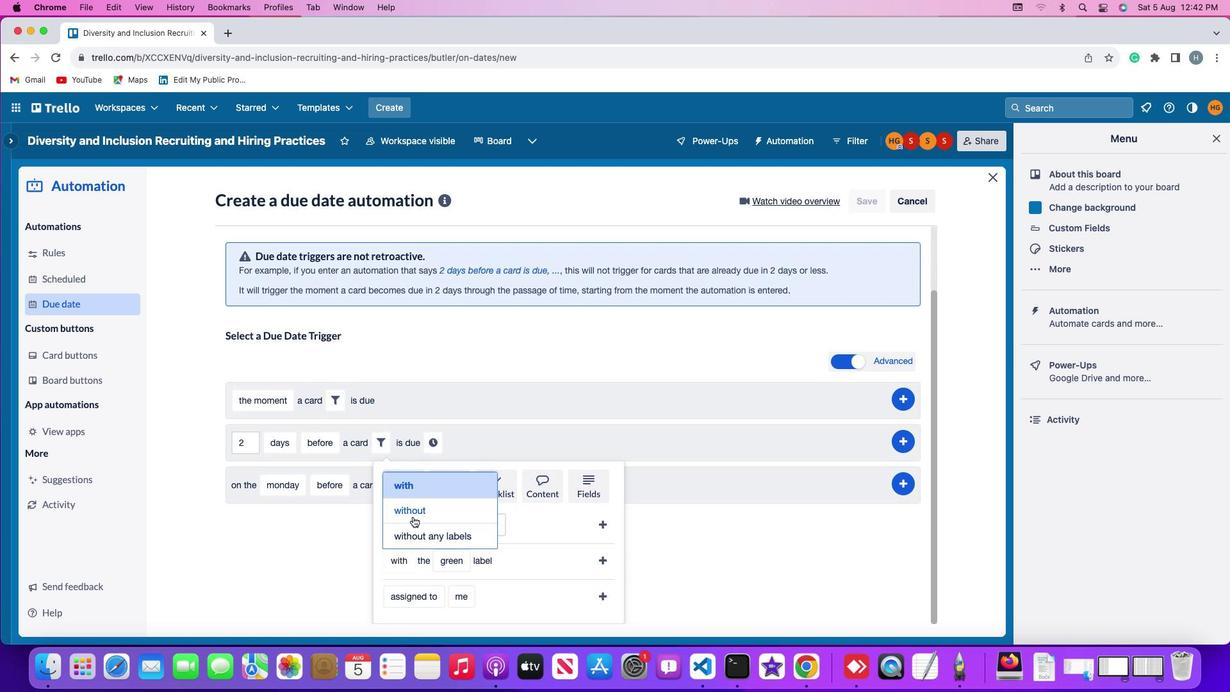 
Action: Mouse pressed left at (413, 517)
Screenshot: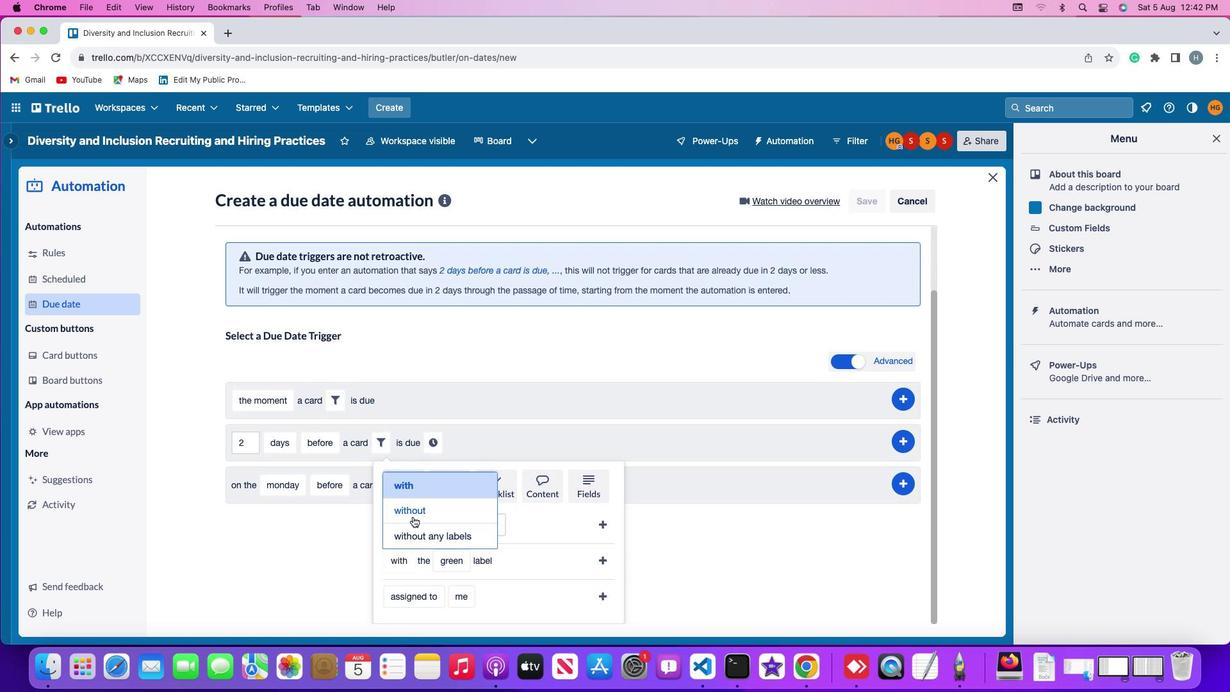 
Action: Mouse moved to (465, 562)
Screenshot: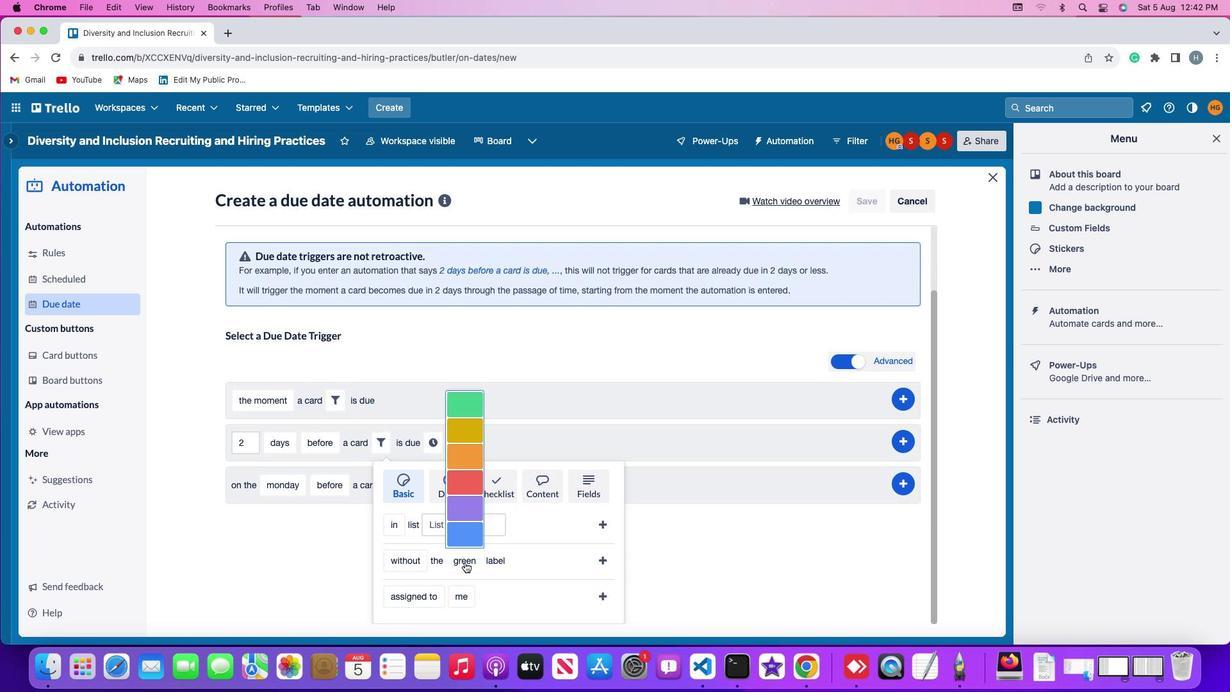 
Action: Mouse pressed left at (465, 562)
Screenshot: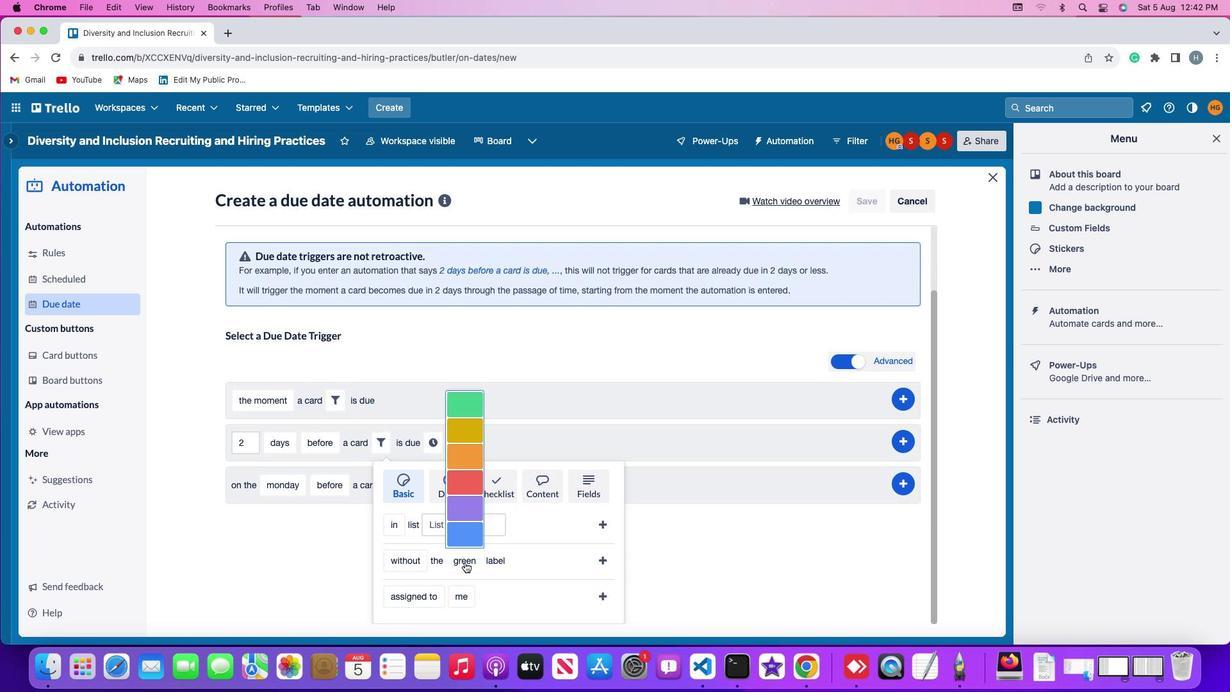
Action: Mouse moved to (463, 481)
Screenshot: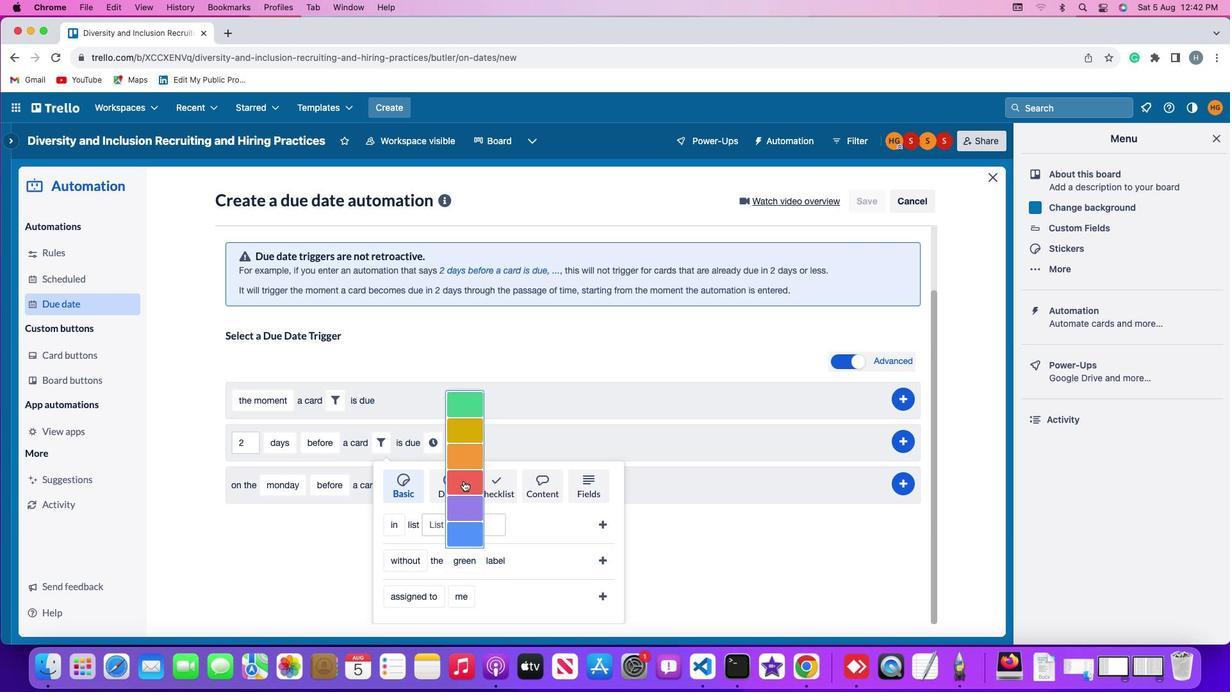 
Action: Mouse pressed left at (463, 481)
Screenshot: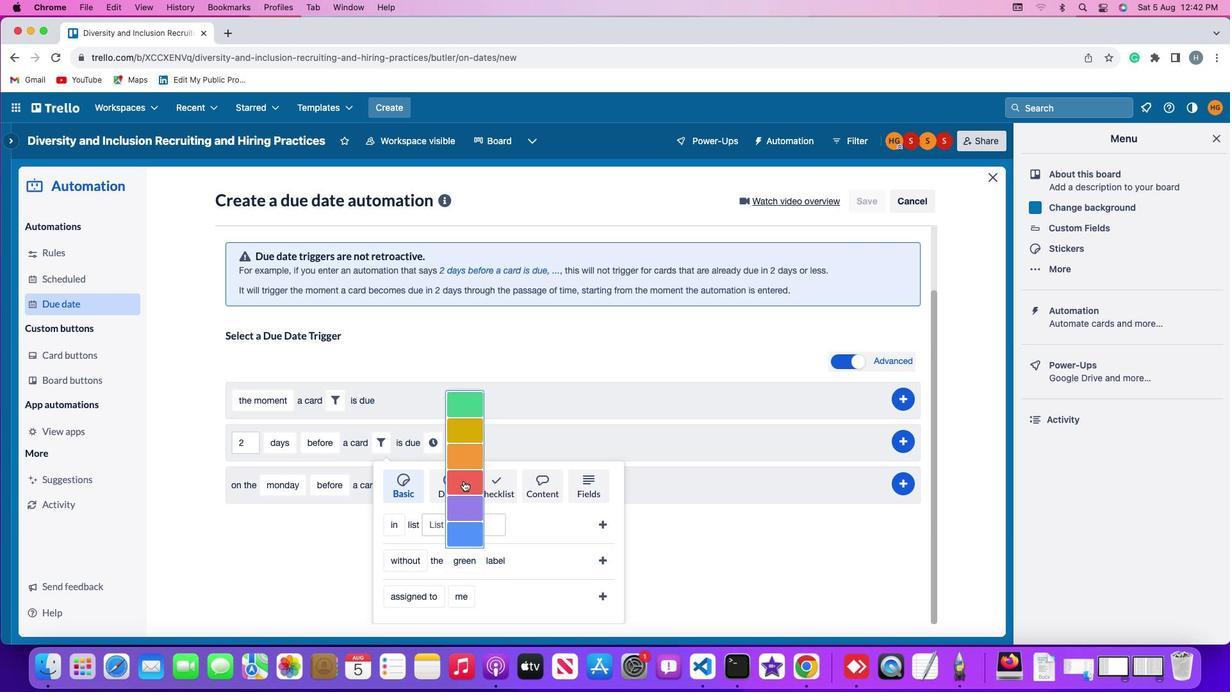
Action: Mouse moved to (601, 559)
Screenshot: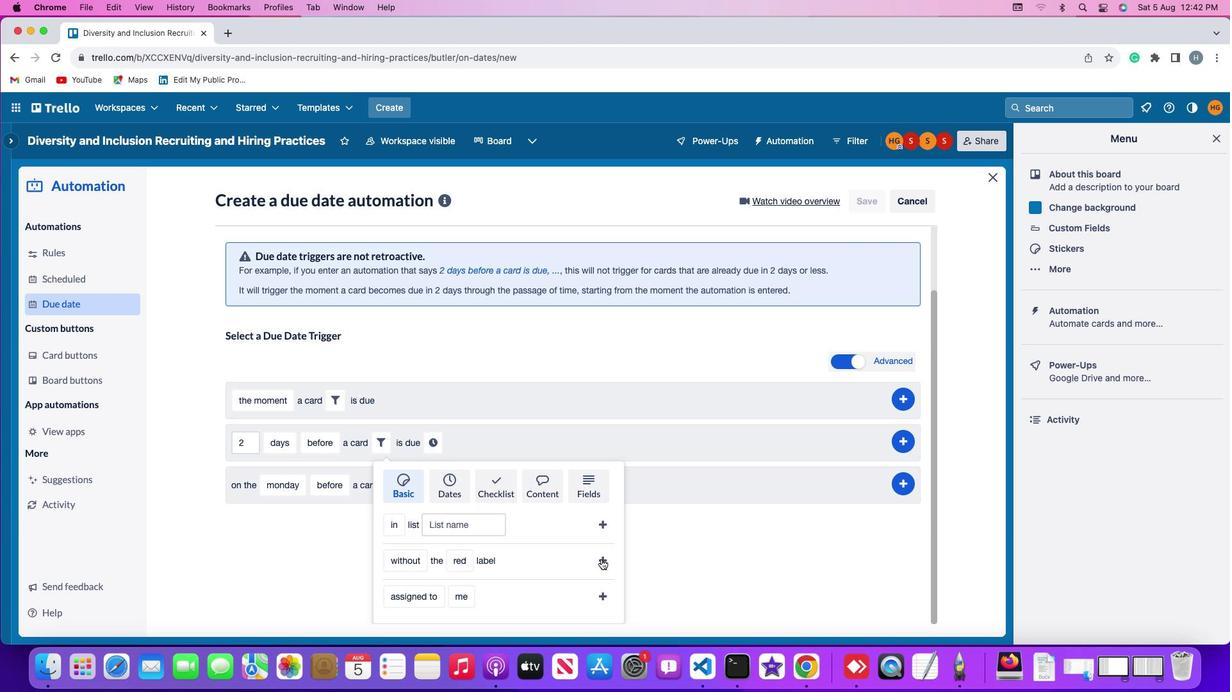 
Action: Mouse pressed left at (601, 559)
Screenshot: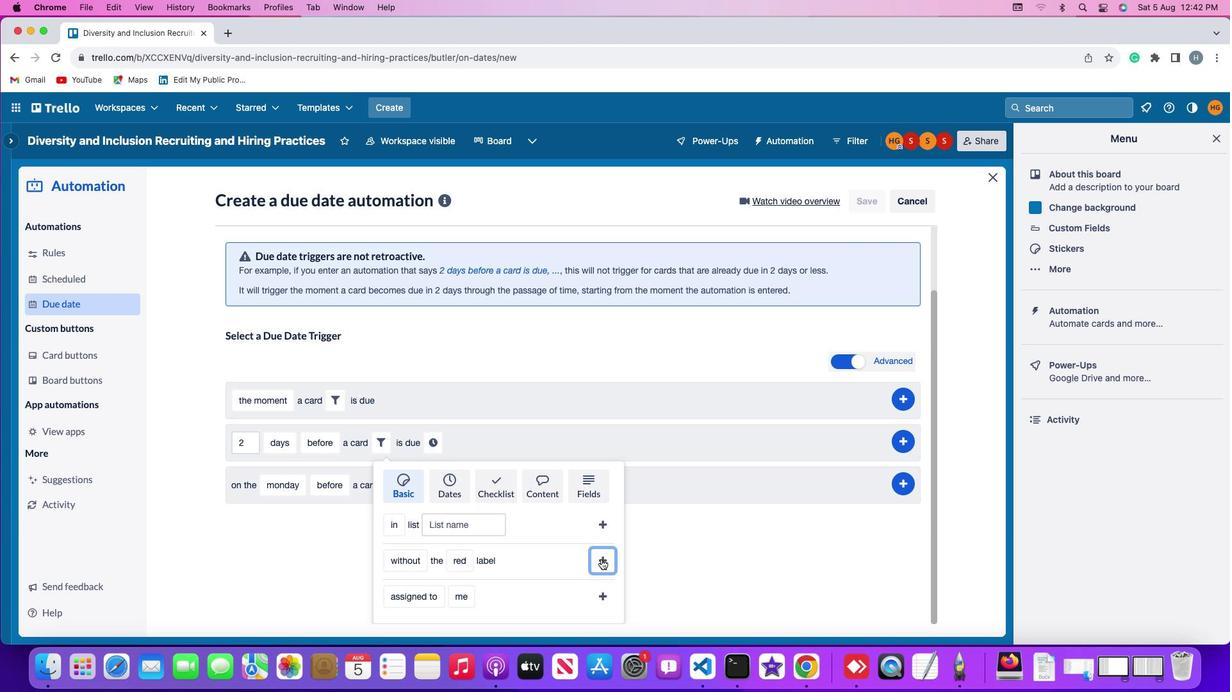 
Action: Mouse moved to (550, 514)
Screenshot: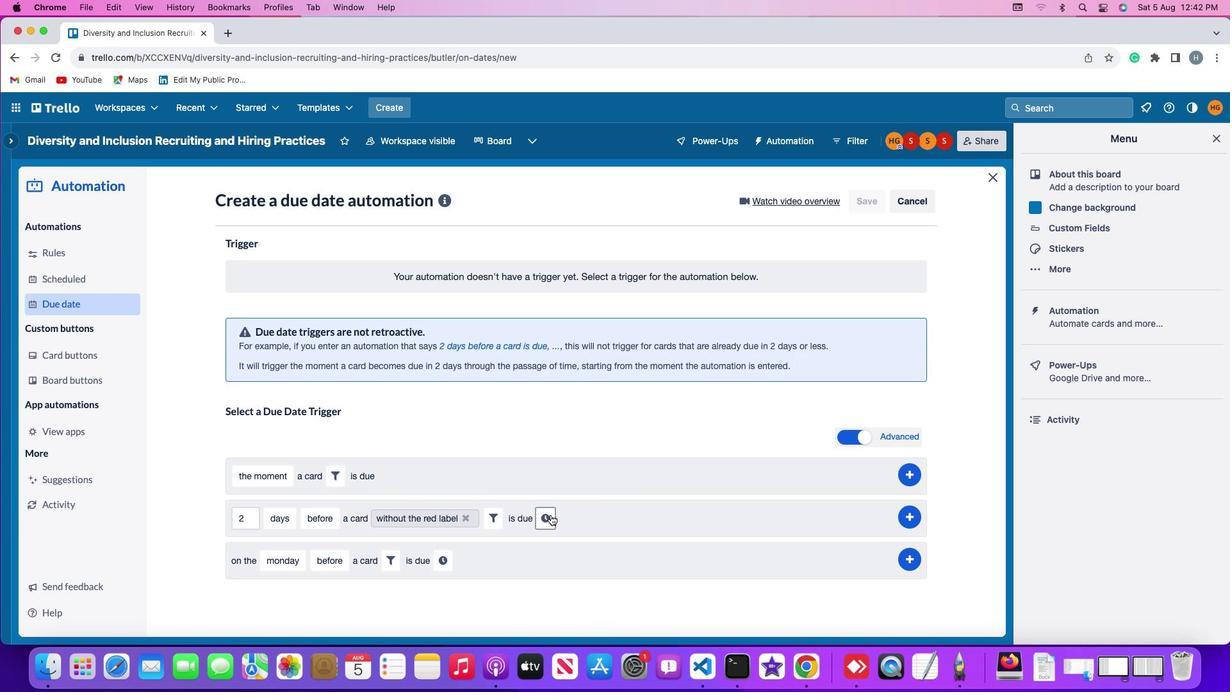
Action: Mouse pressed left at (550, 514)
Screenshot: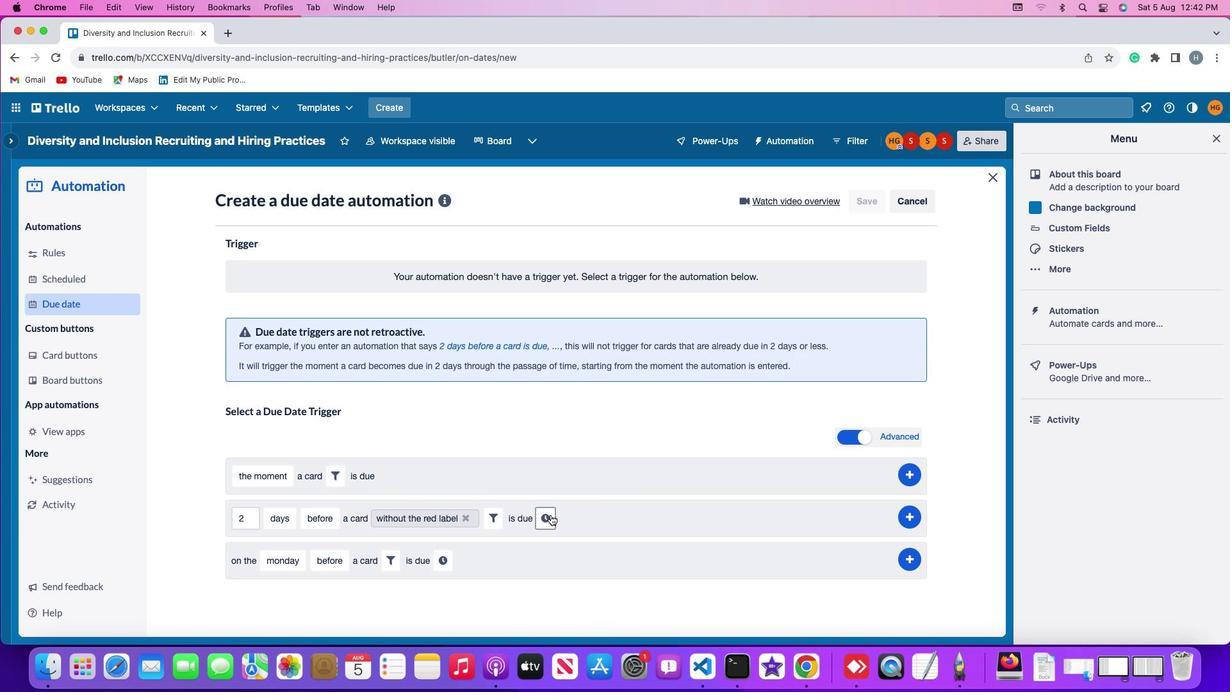 
Action: Mouse moved to (572, 515)
Screenshot: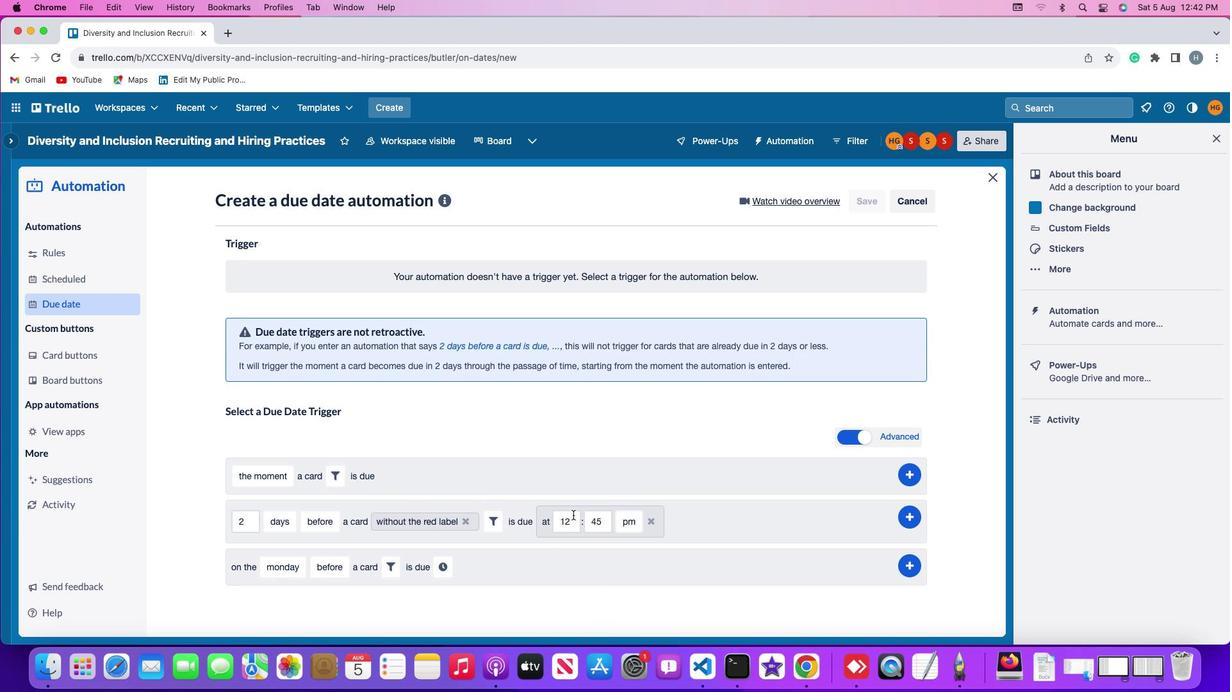 
Action: Mouse pressed left at (572, 515)
Screenshot: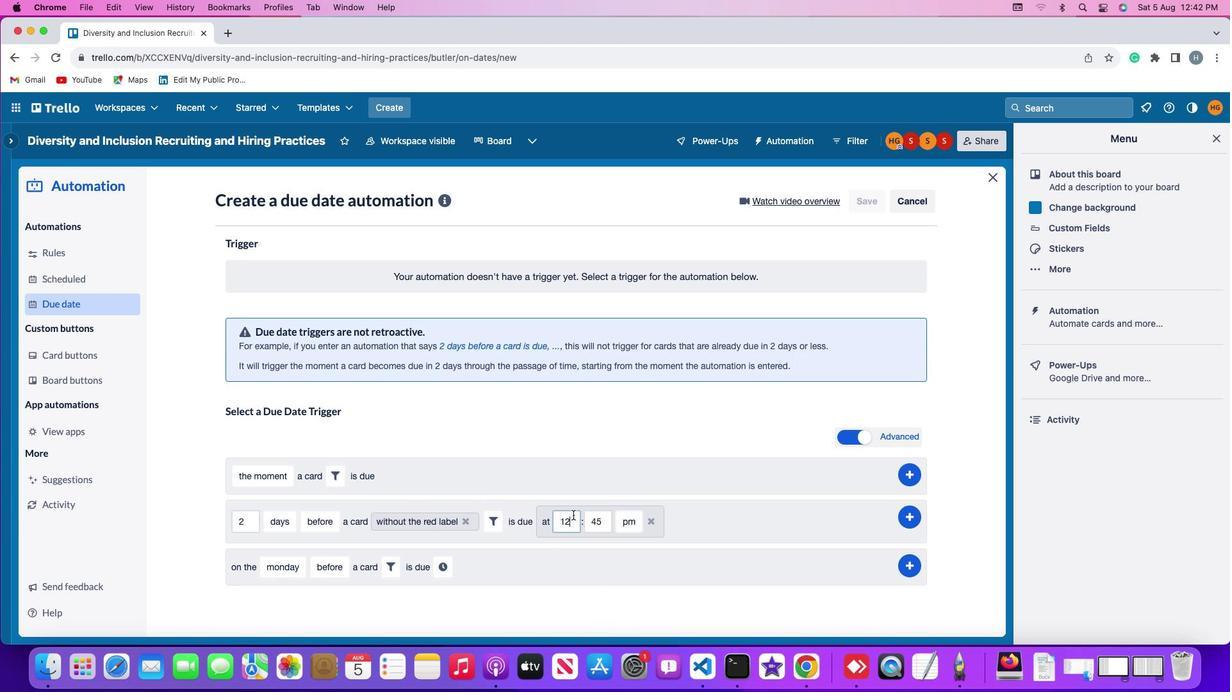 
Action: Key pressed Key.backspace'1'
Screenshot: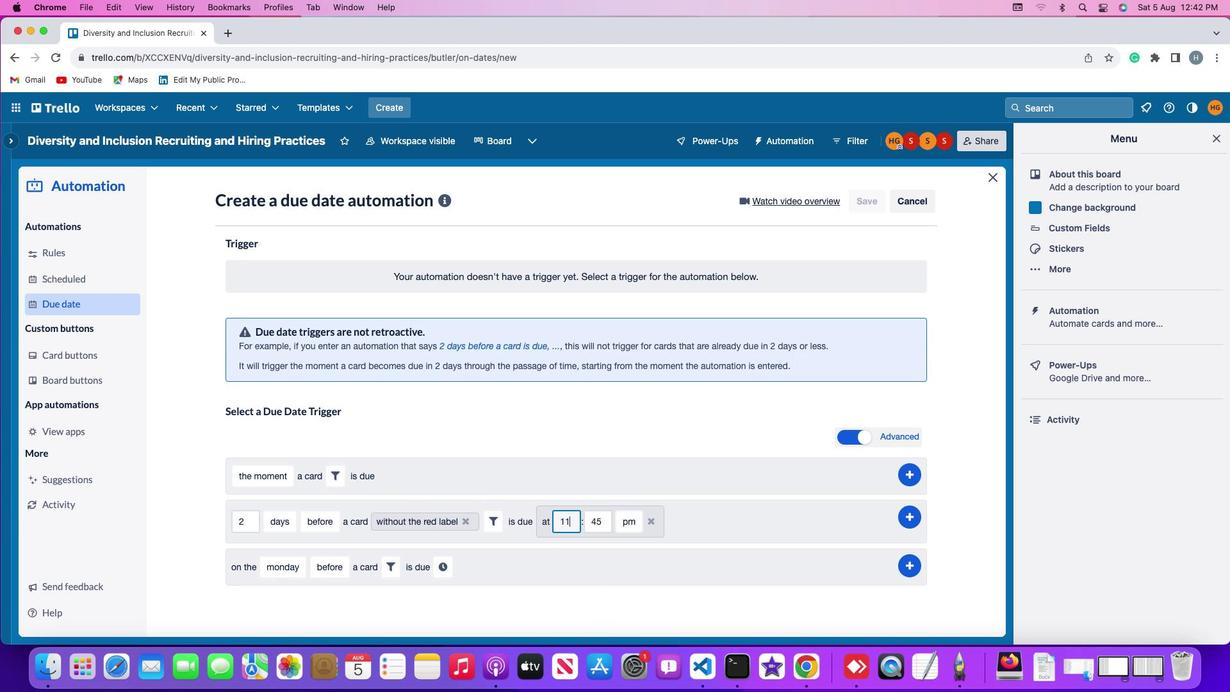 
Action: Mouse moved to (606, 516)
Screenshot: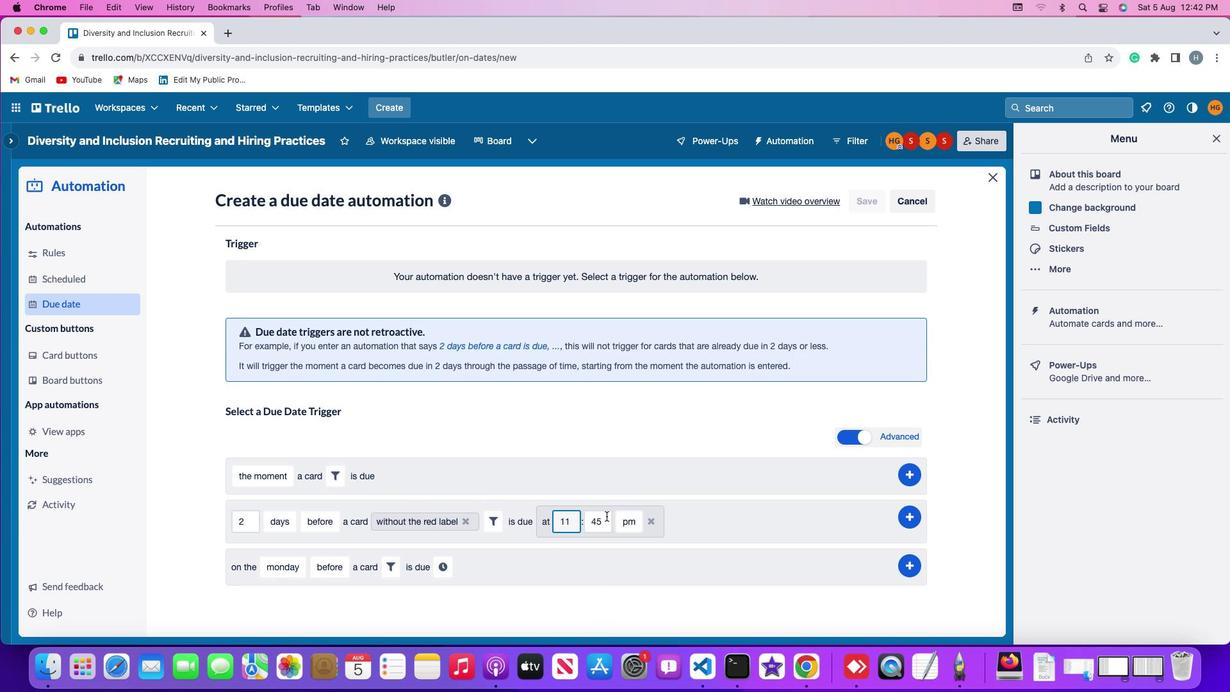 
Action: Mouse pressed left at (606, 516)
Screenshot: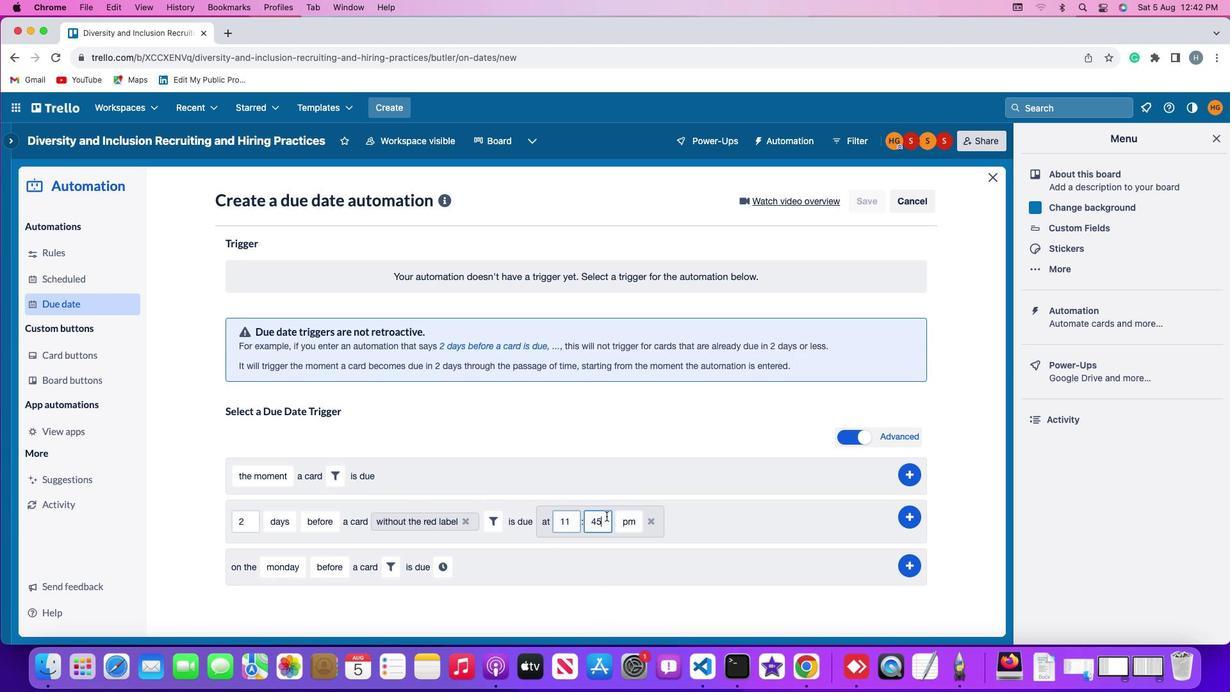 
Action: Key pressed Key.backspaceKey.backspace
Screenshot: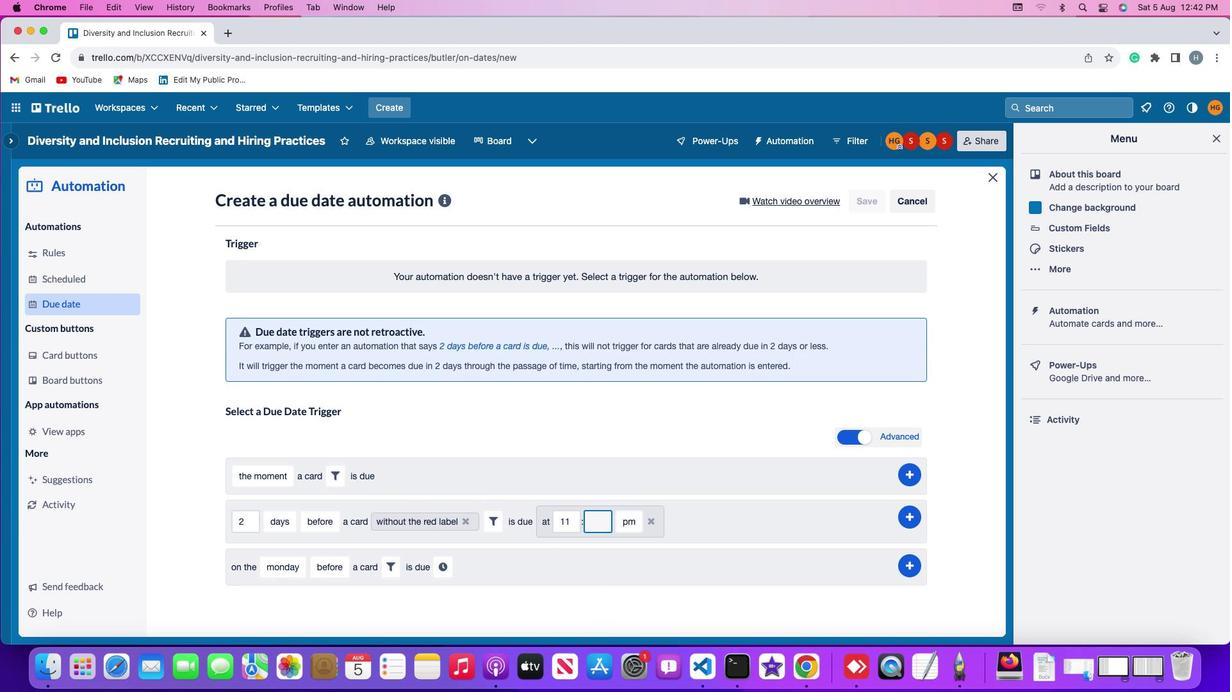 
Action: Mouse moved to (606, 517)
Screenshot: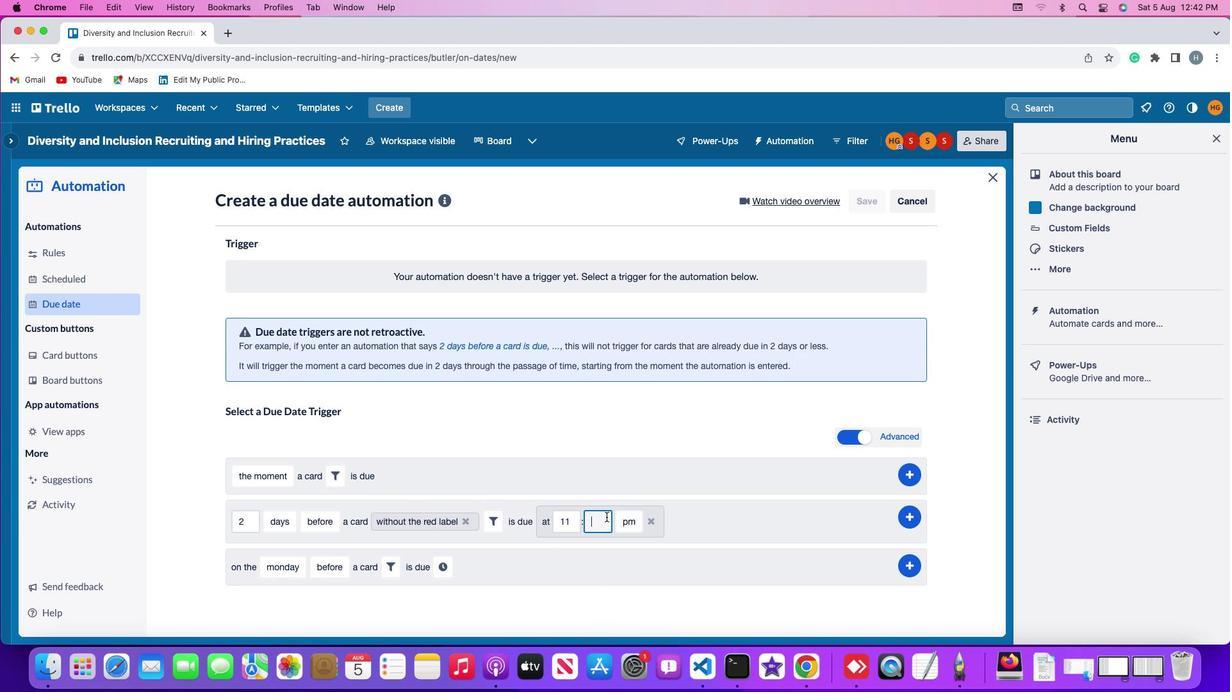 
Action: Key pressed '0''0'
Screenshot: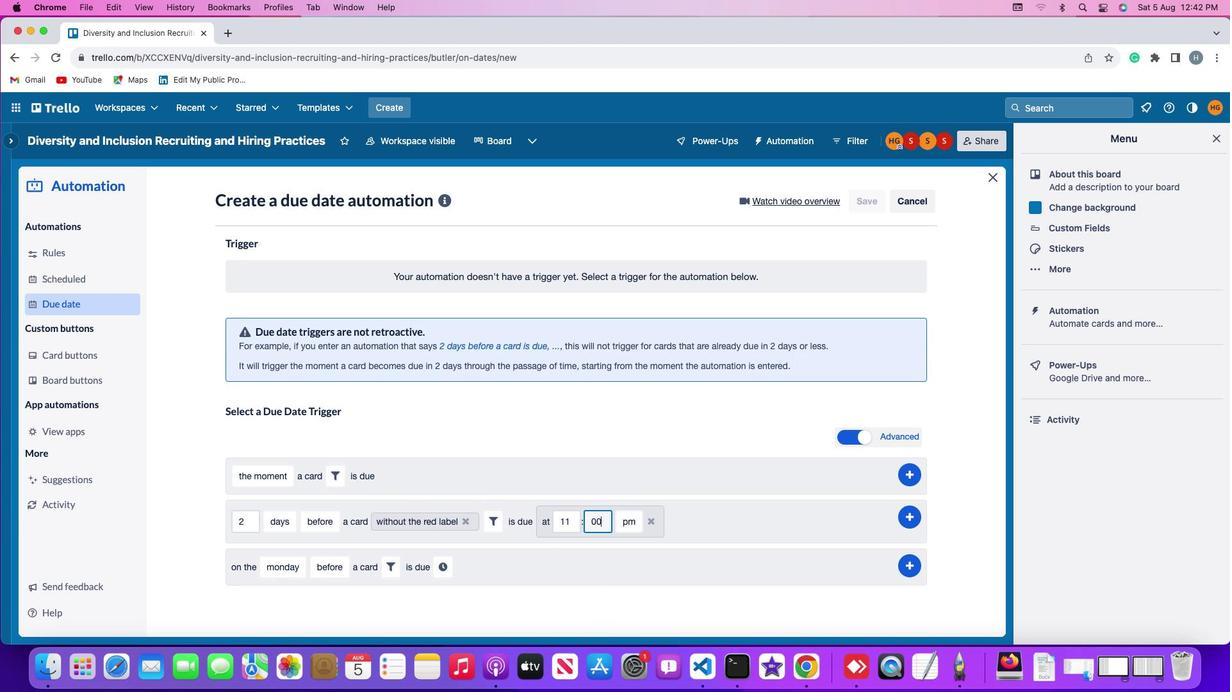 
Action: Mouse moved to (625, 520)
Screenshot: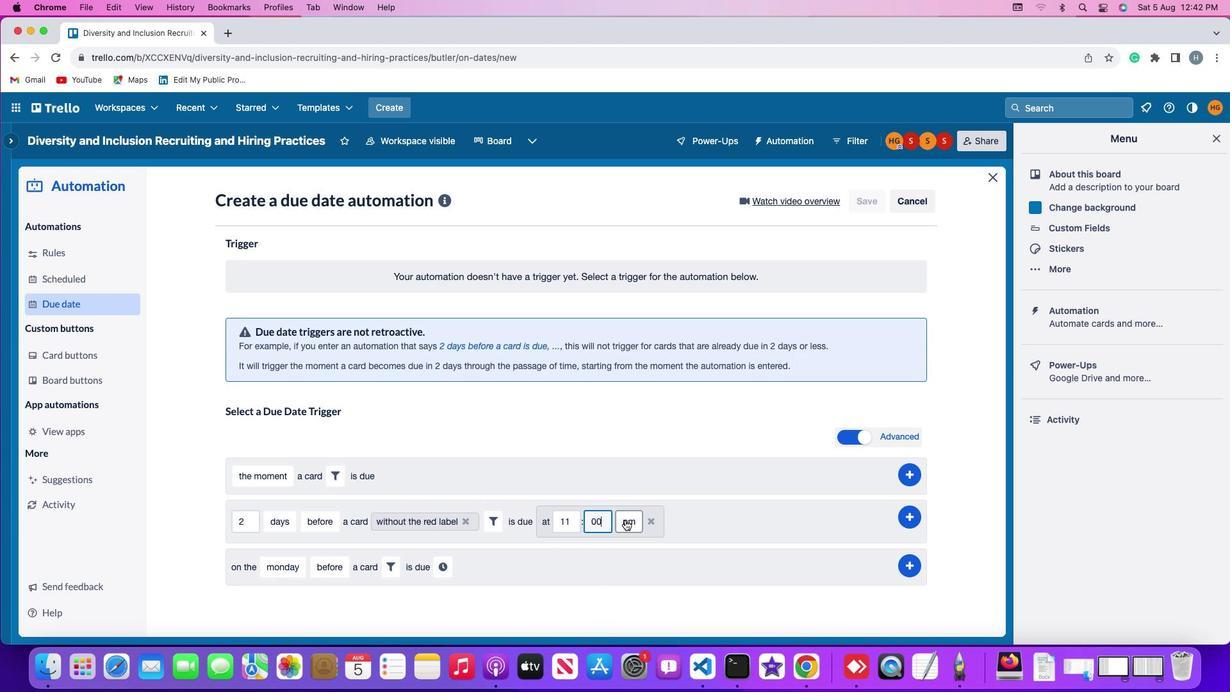 
Action: Mouse pressed left at (625, 520)
Screenshot: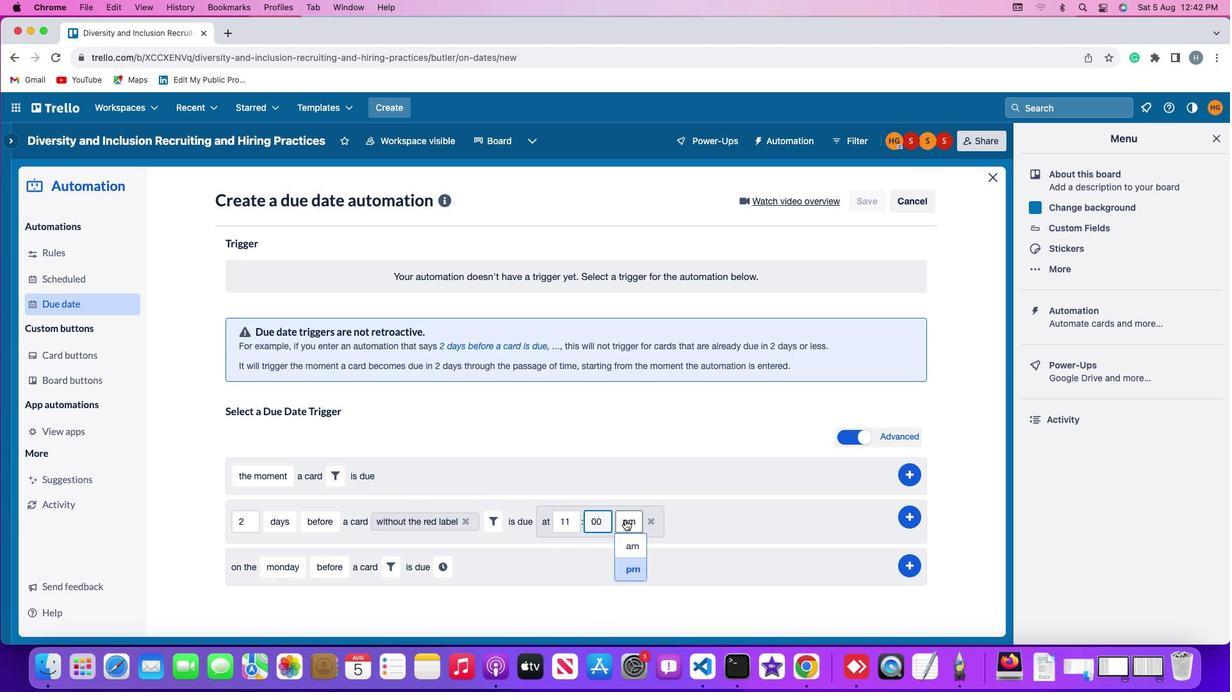 
Action: Mouse moved to (628, 545)
Screenshot: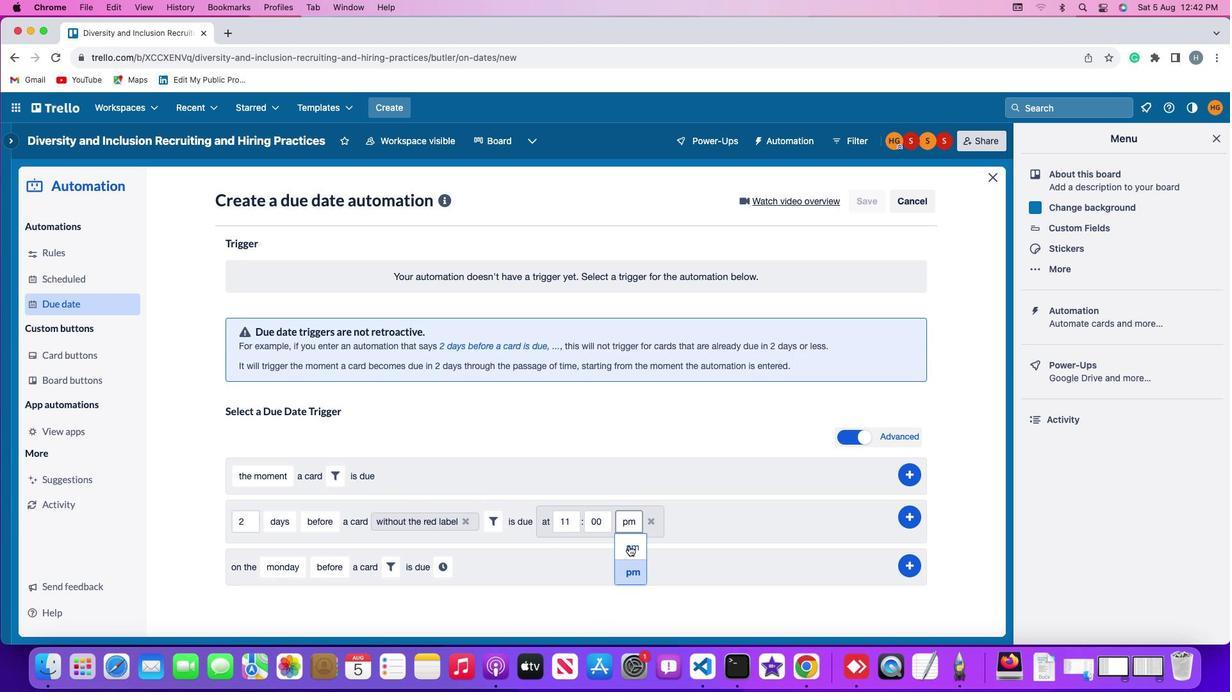 
Action: Mouse pressed left at (628, 545)
Screenshot: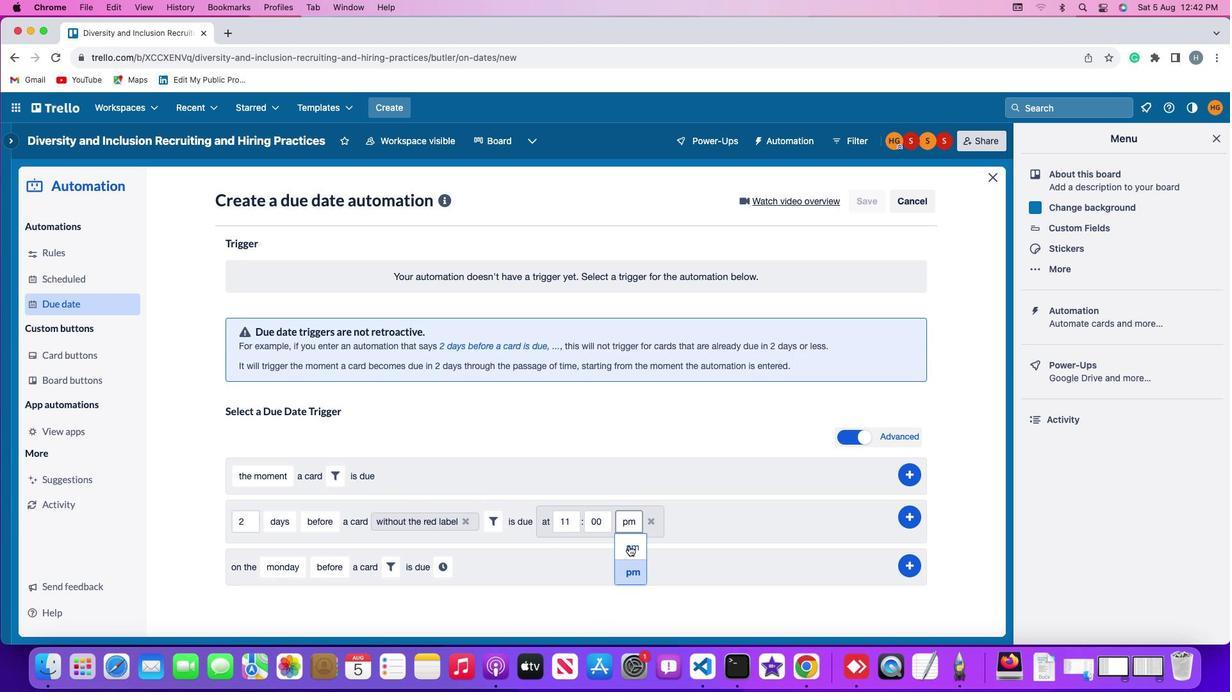 
Action: Mouse moved to (906, 515)
Screenshot: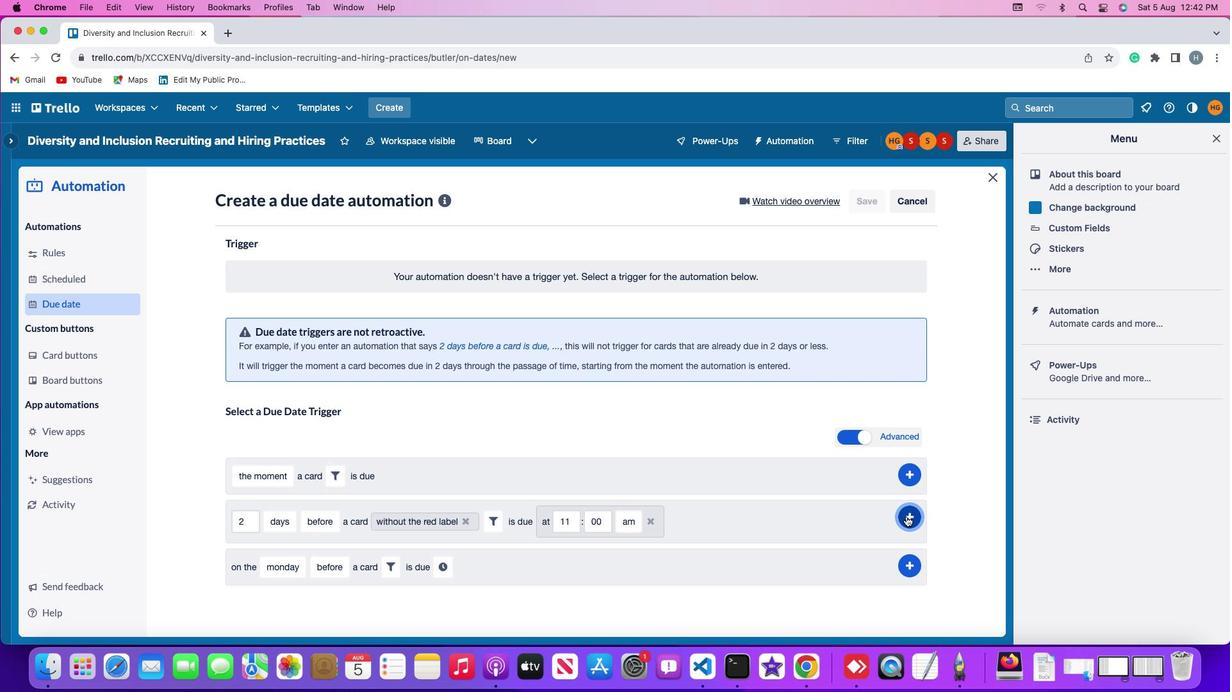 
Action: Mouse pressed left at (906, 515)
Screenshot: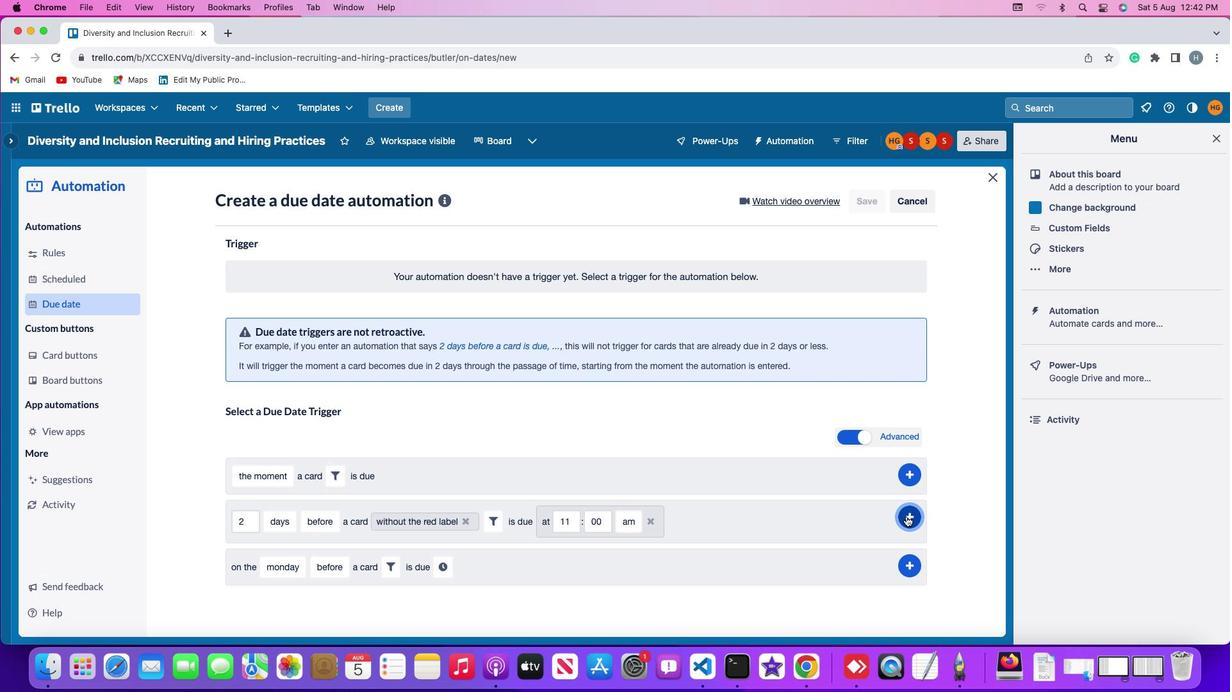 
Action: Mouse moved to (958, 411)
Screenshot: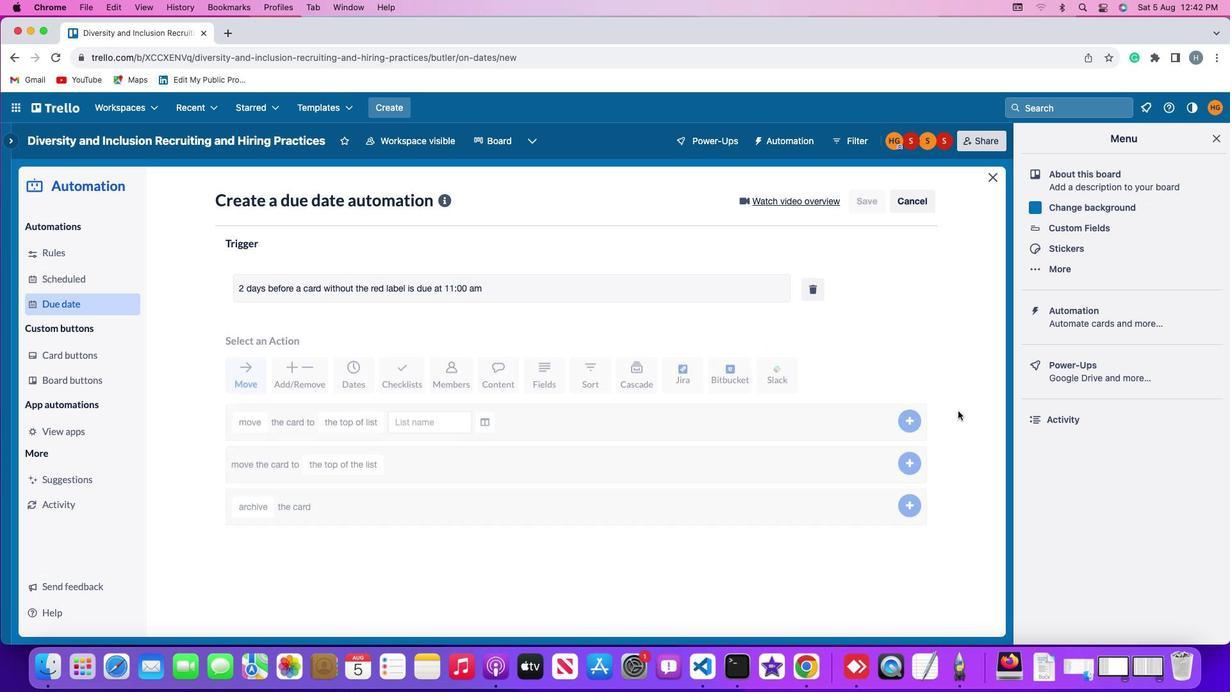 
